 Task: In the Company 'caltech.edu', Log call with description : 'customer seeking assistance with integration.'; Select call outcome: 'Busy '; Select call Direction: Inbound; Add date: '23 September, 2023' and time 10:00:AM. Logged in from softage.1@softage.net
Action: Mouse moved to (115, 72)
Screenshot: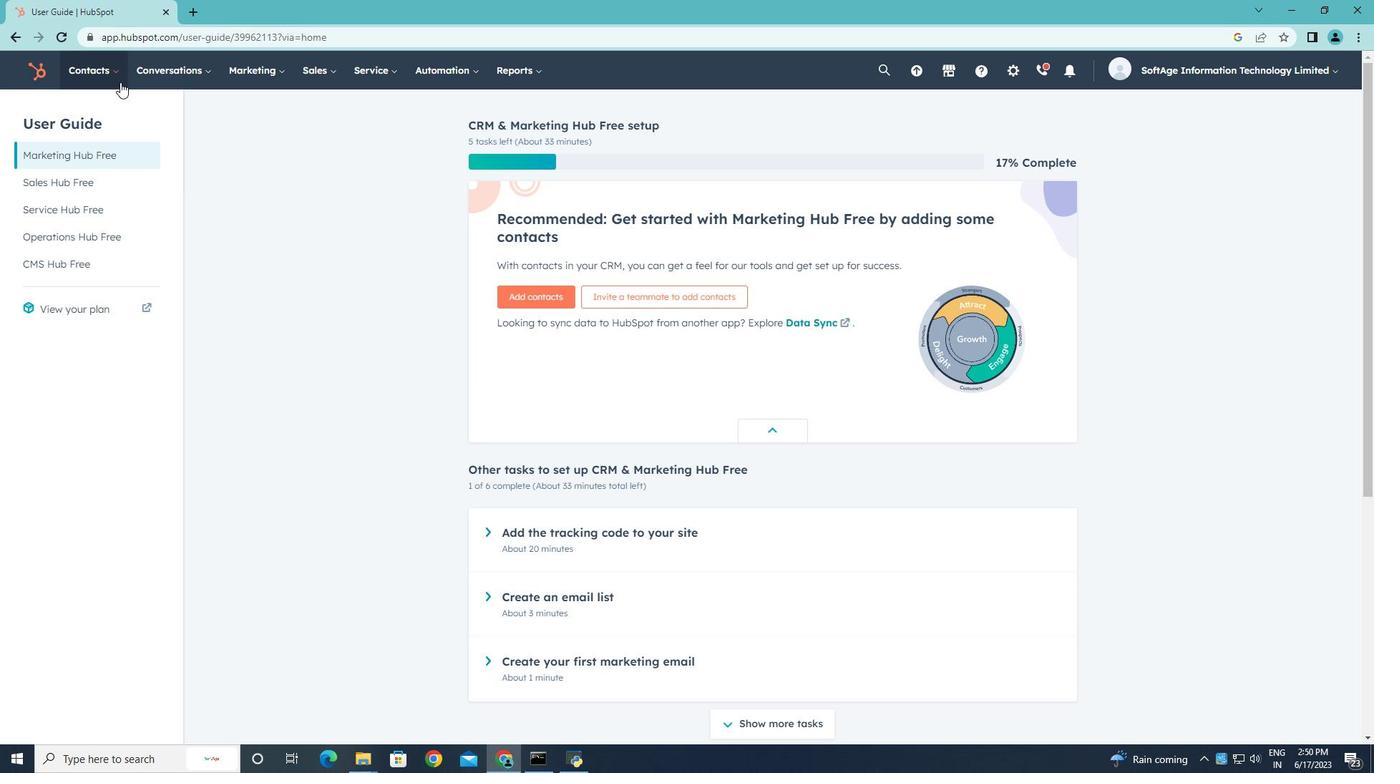 
Action: Mouse pressed left at (115, 72)
Screenshot: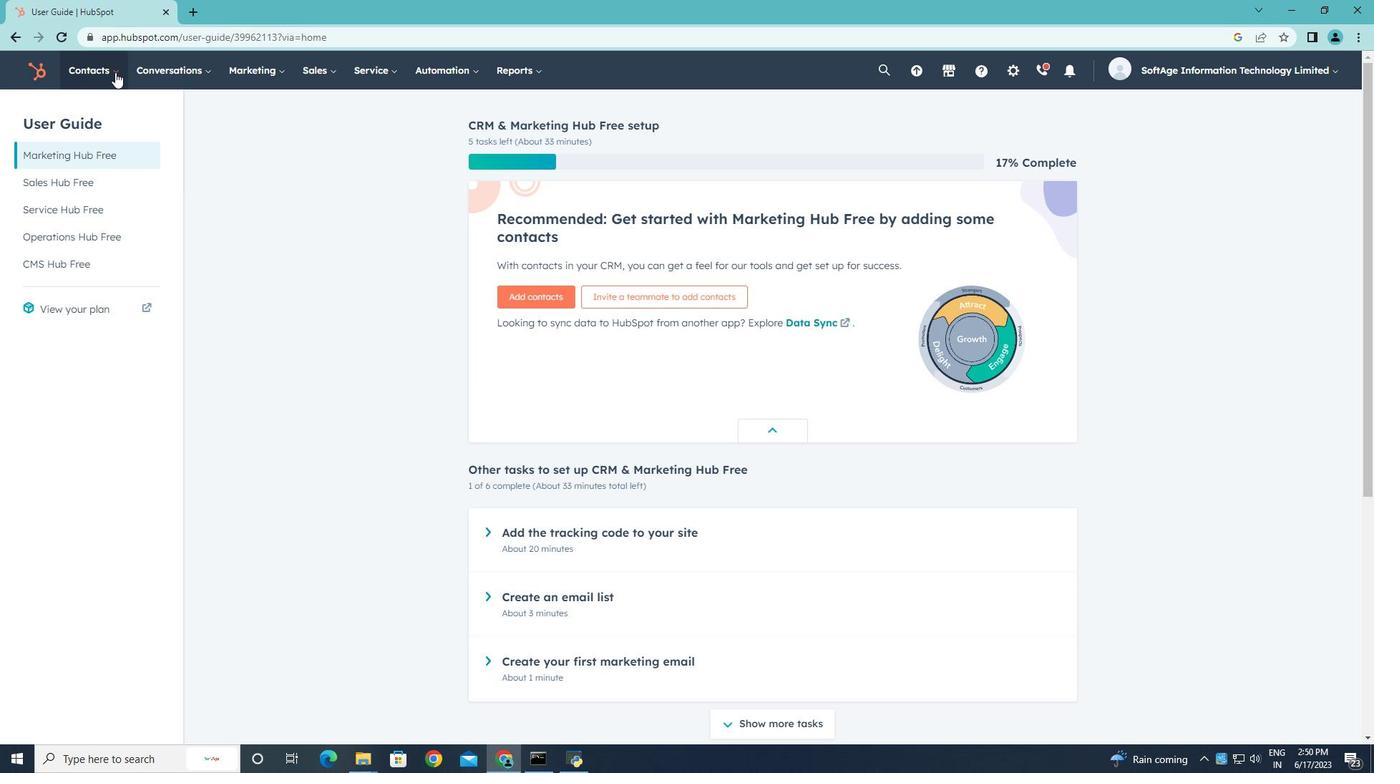 
Action: Mouse moved to (115, 138)
Screenshot: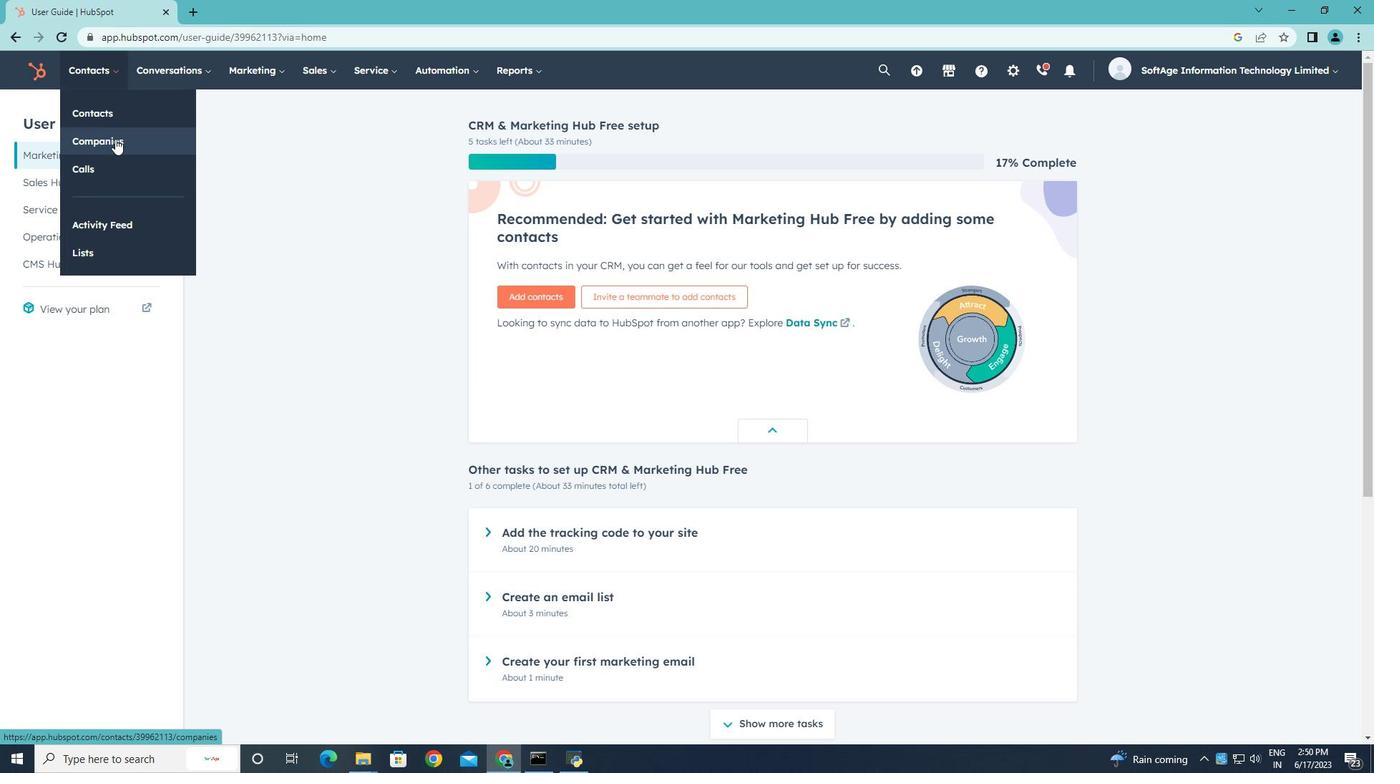 
Action: Mouse pressed left at (115, 138)
Screenshot: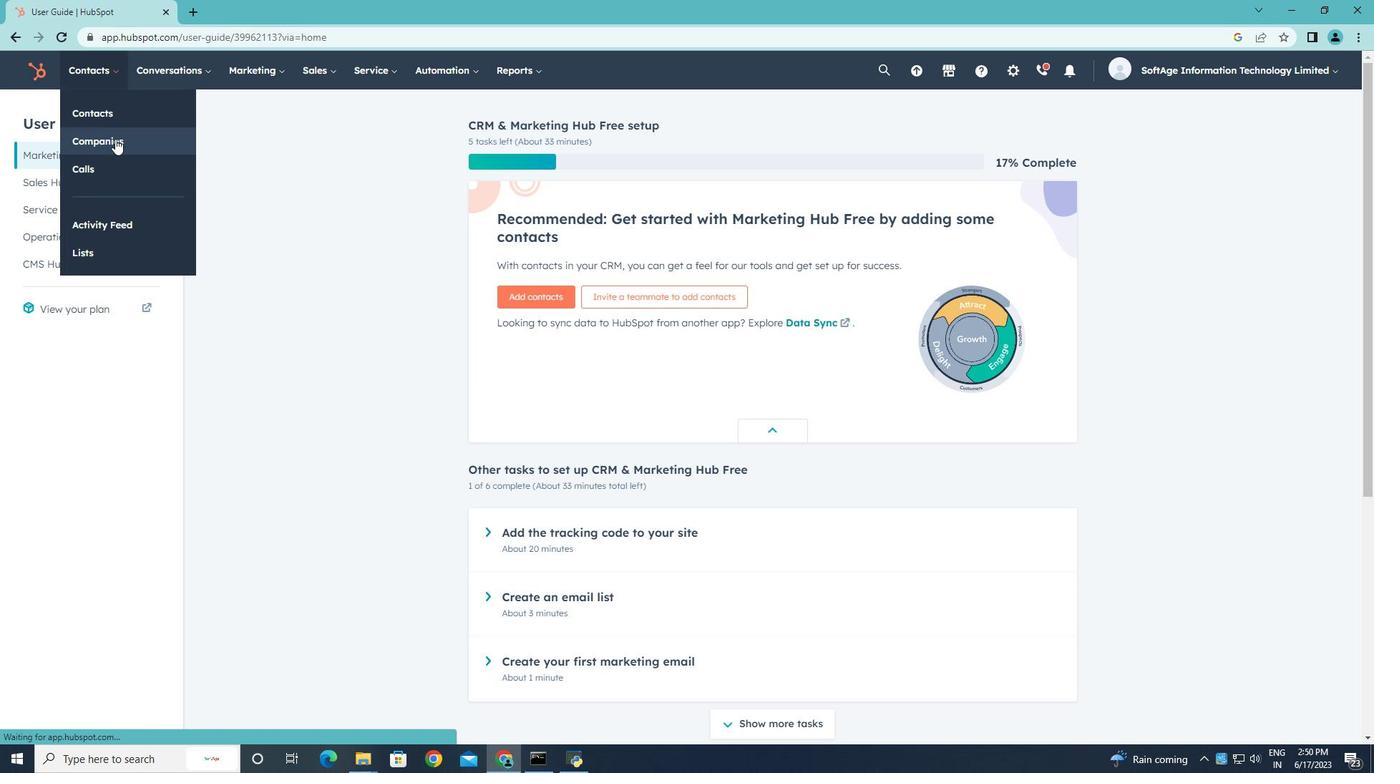 
Action: Mouse moved to (101, 231)
Screenshot: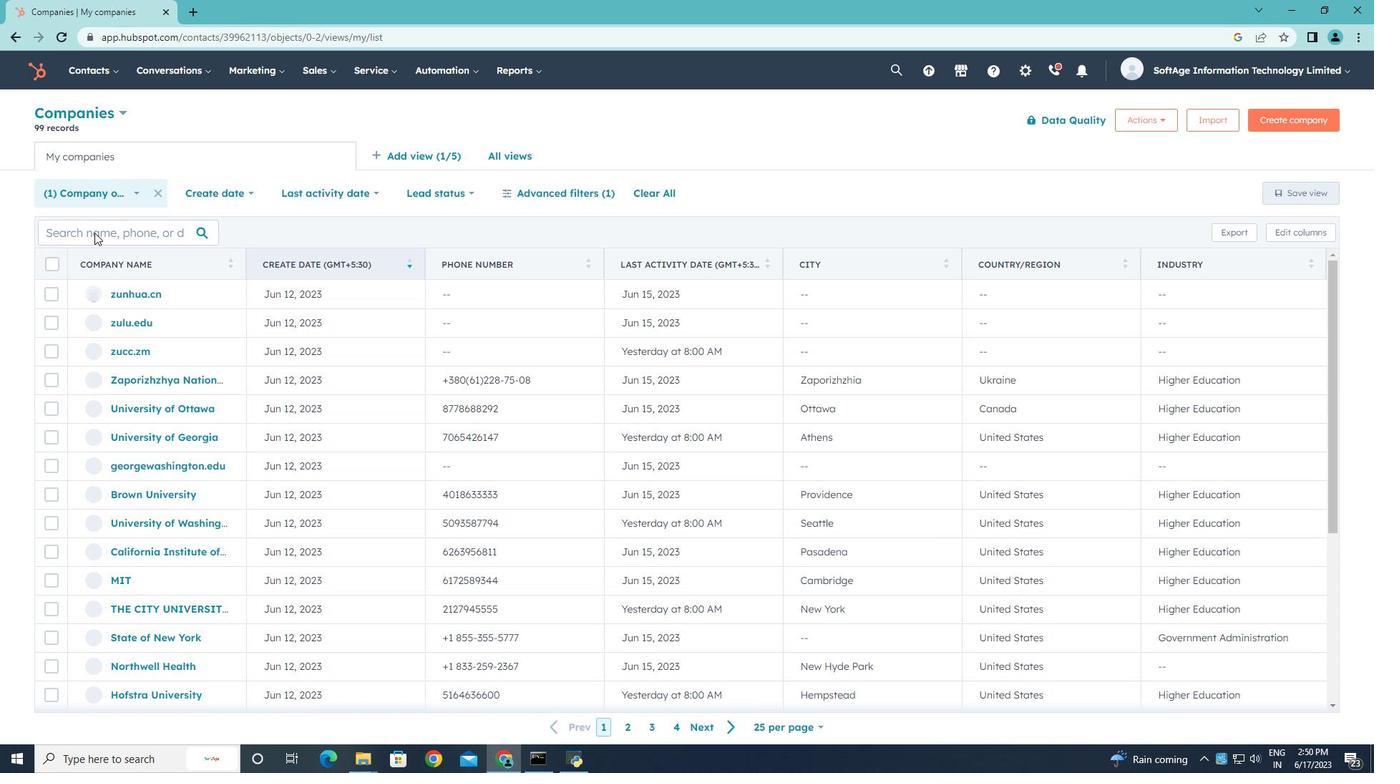 
Action: Mouse pressed left at (101, 231)
Screenshot: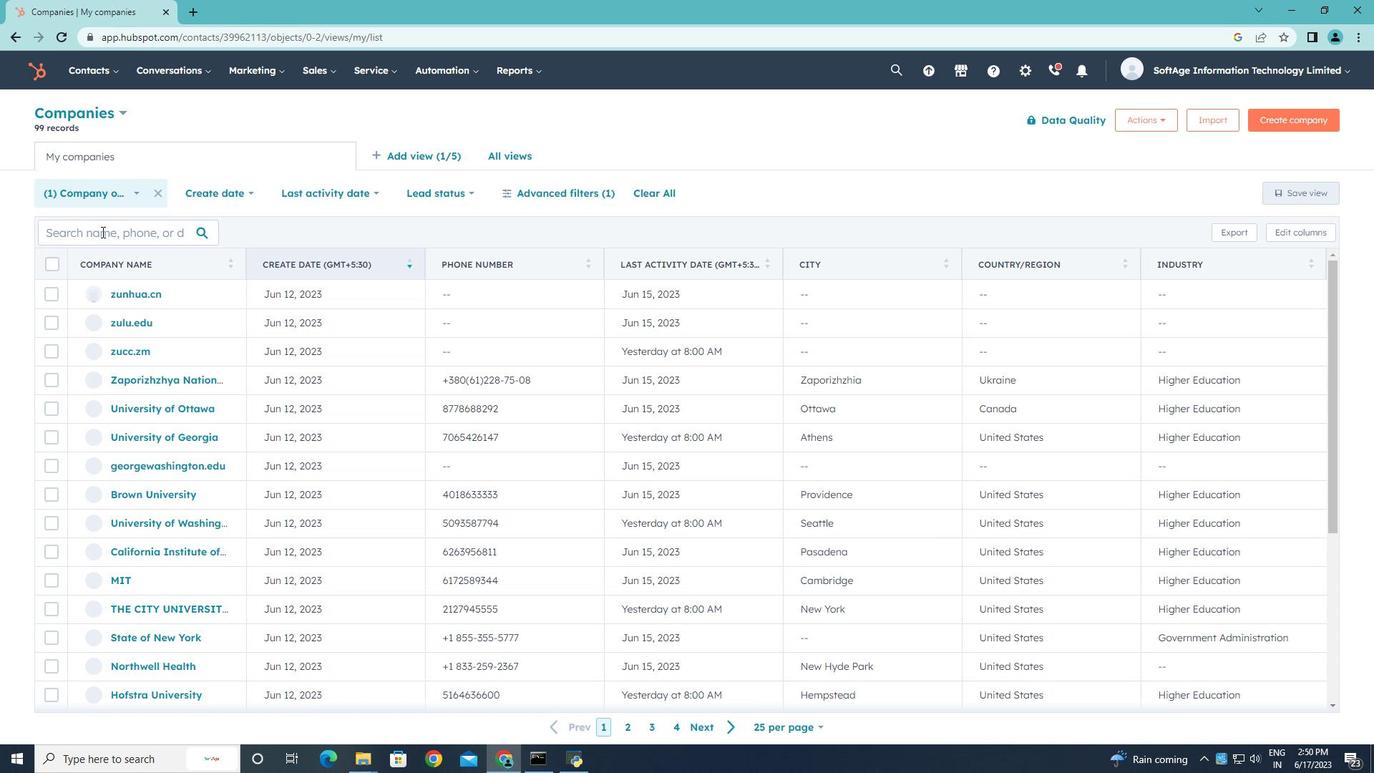 
Action: Key pressed caltech.edu
Screenshot: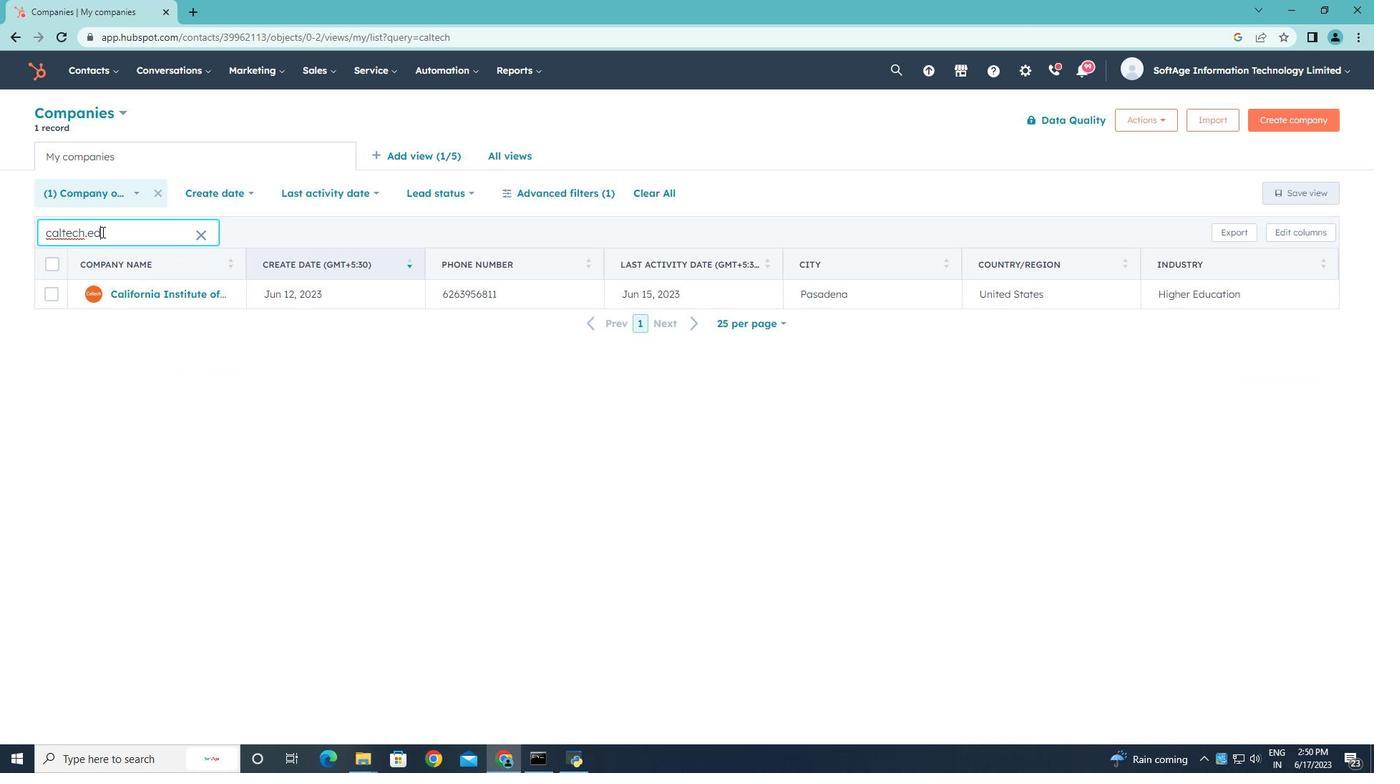 
Action: Mouse moved to (137, 296)
Screenshot: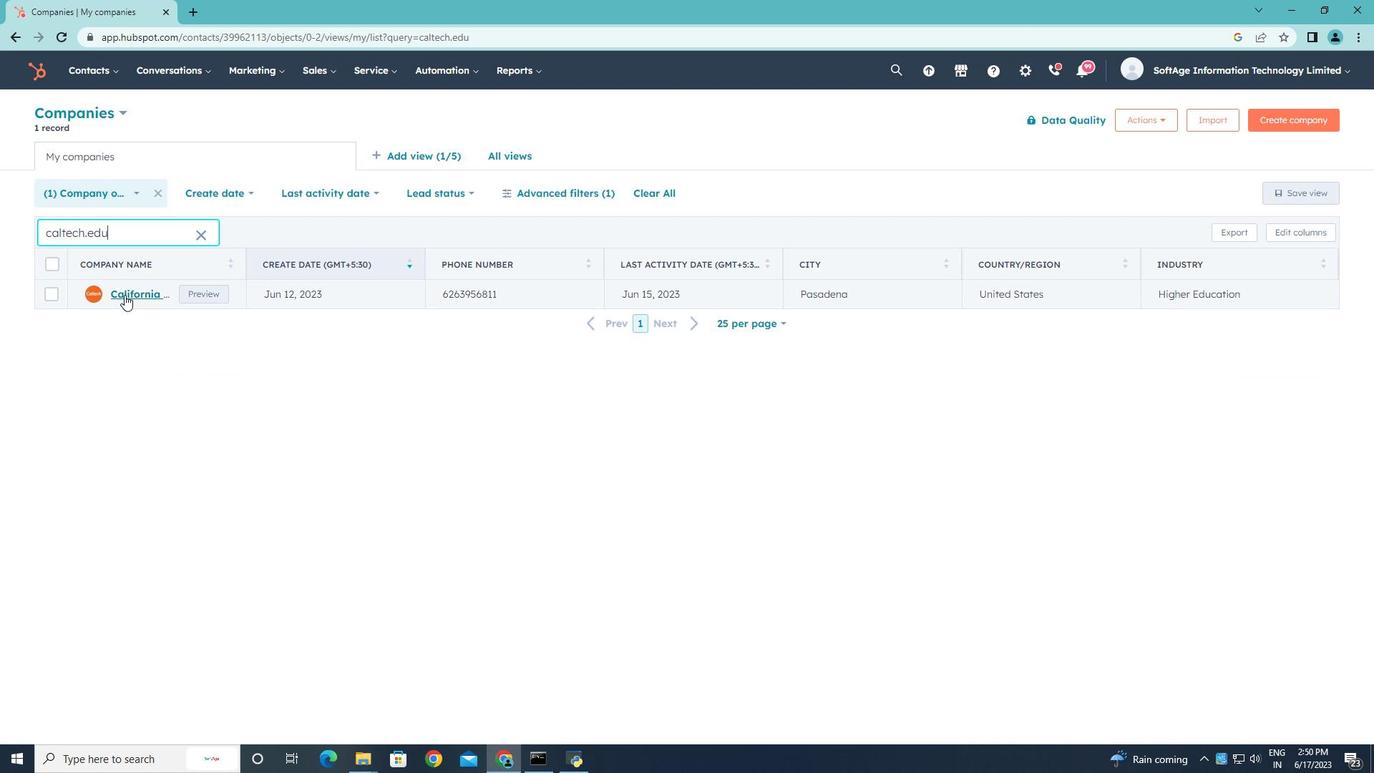 
Action: Mouse pressed left at (137, 296)
Screenshot: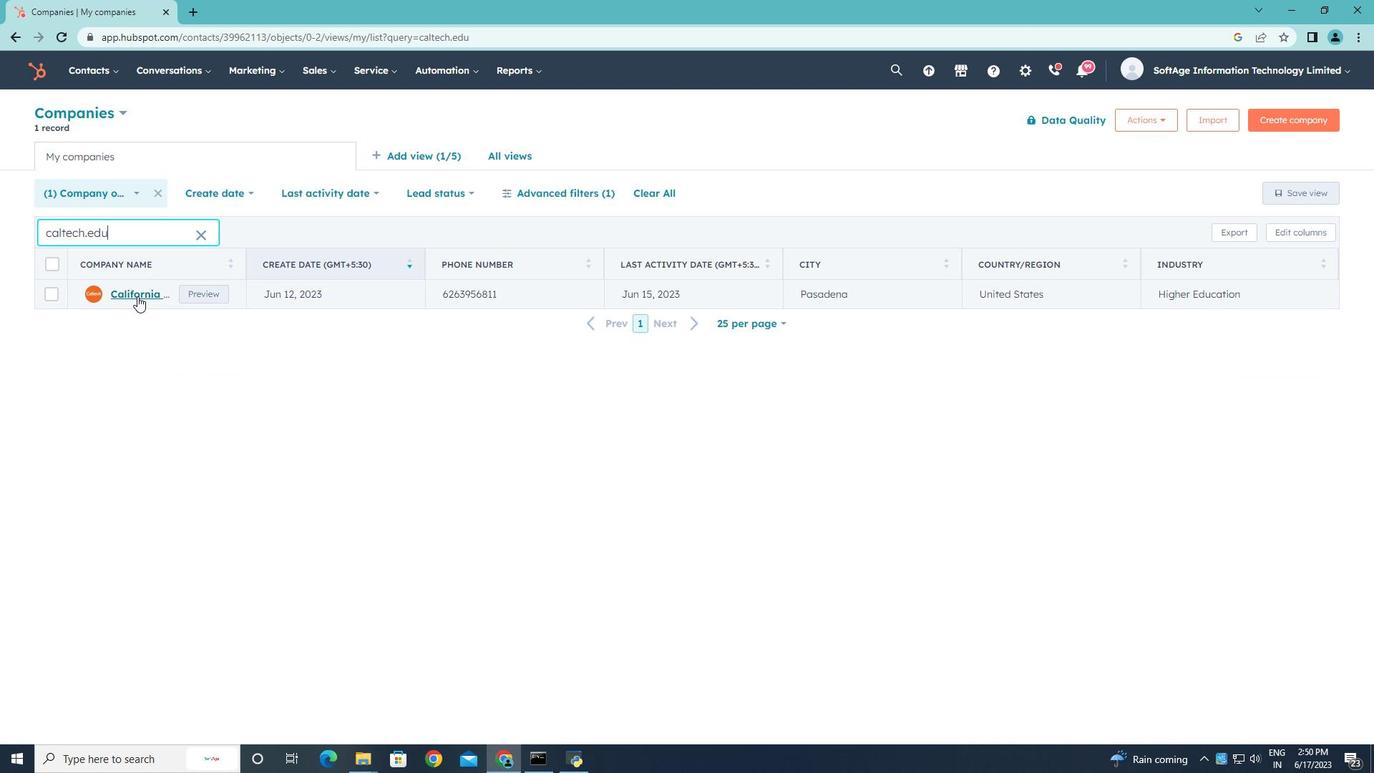 
Action: Mouse moved to (293, 240)
Screenshot: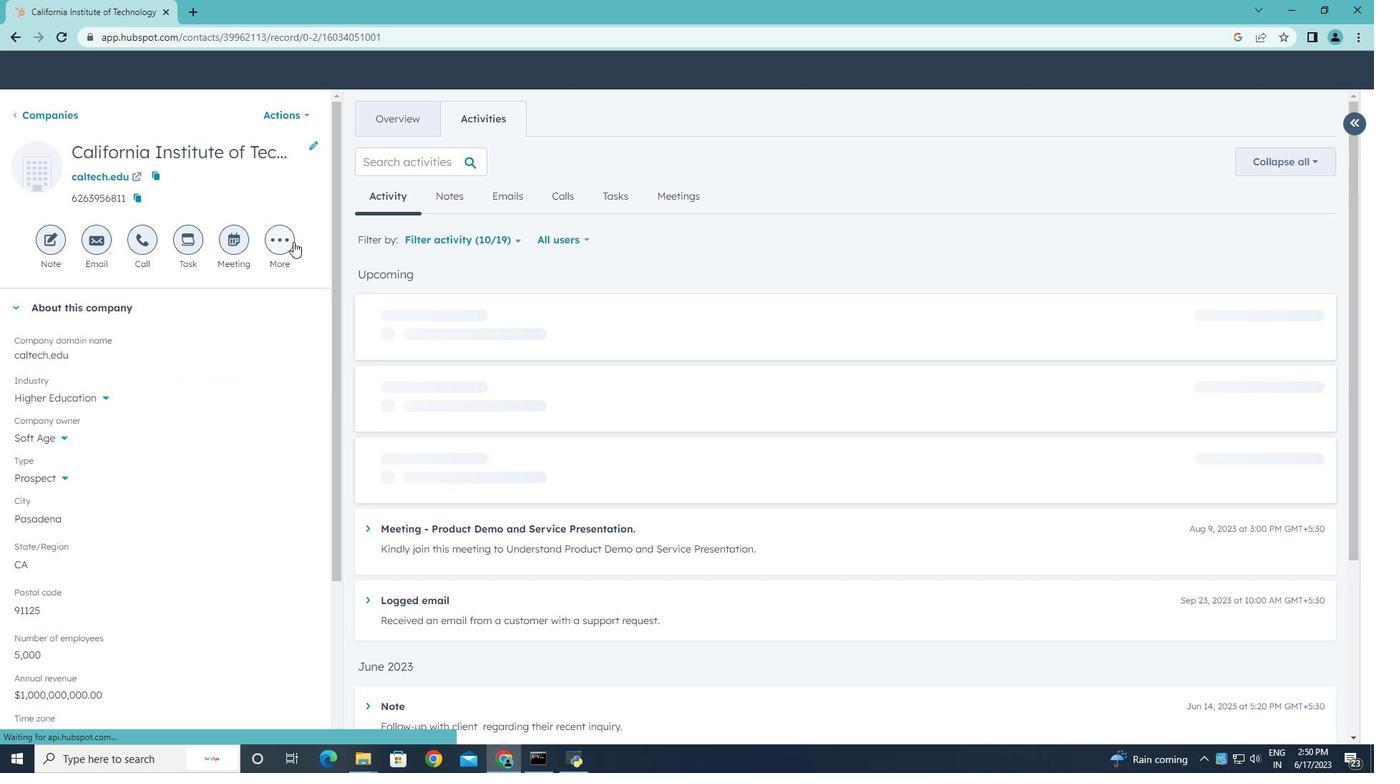 
Action: Mouse pressed left at (293, 240)
Screenshot: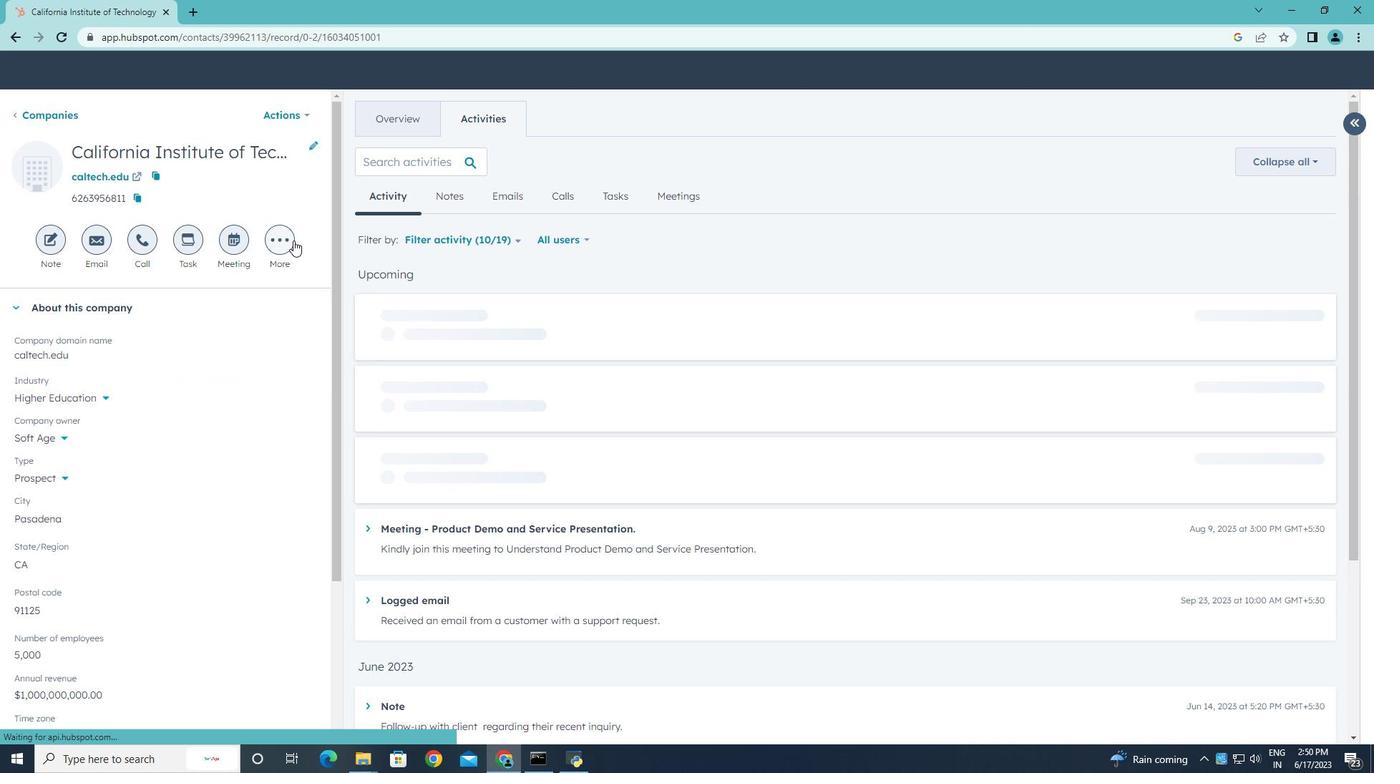 
Action: Mouse moved to (274, 357)
Screenshot: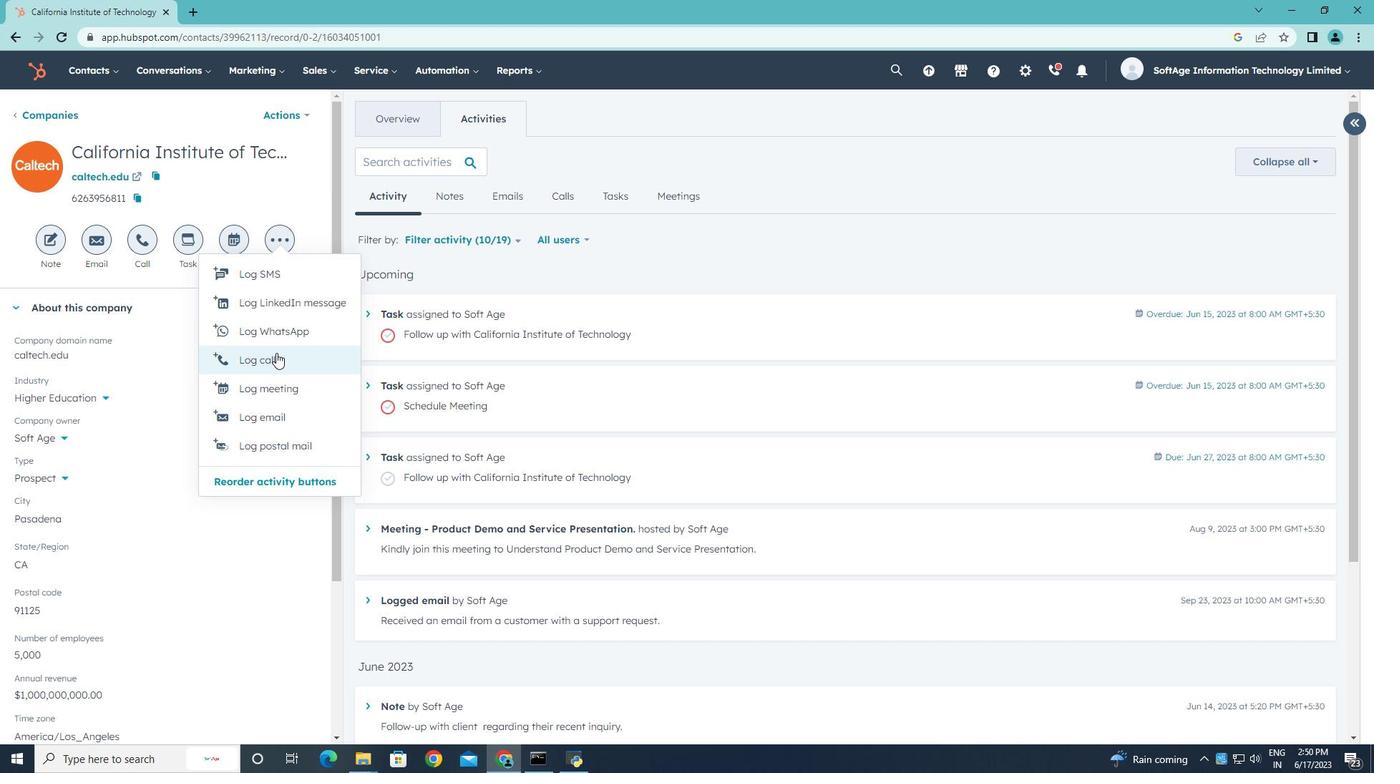 
Action: Mouse pressed left at (274, 357)
Screenshot: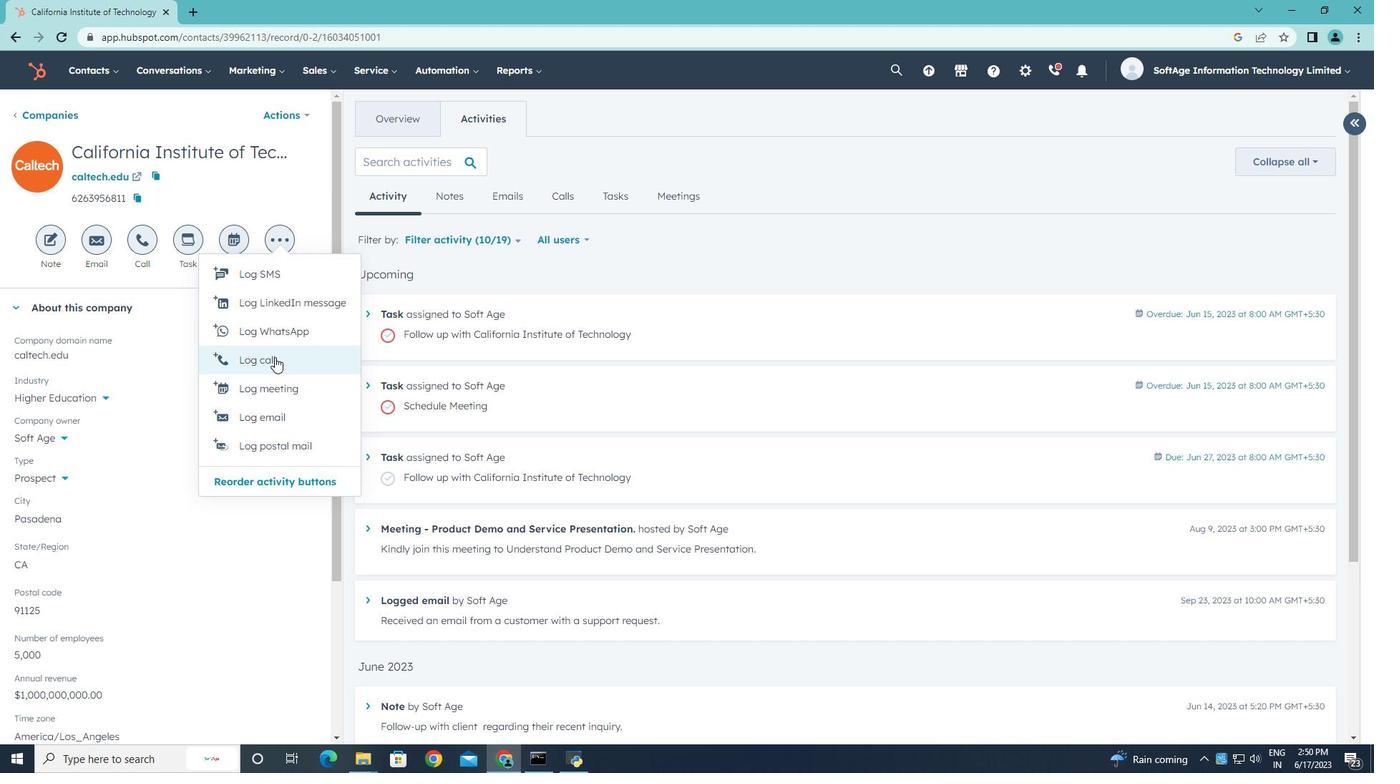 
Action: Key pressed <Key.shift>Customer<Key.space>seeking<Key.space>assistance<Key.space>with<Key.space>integration.
Screenshot: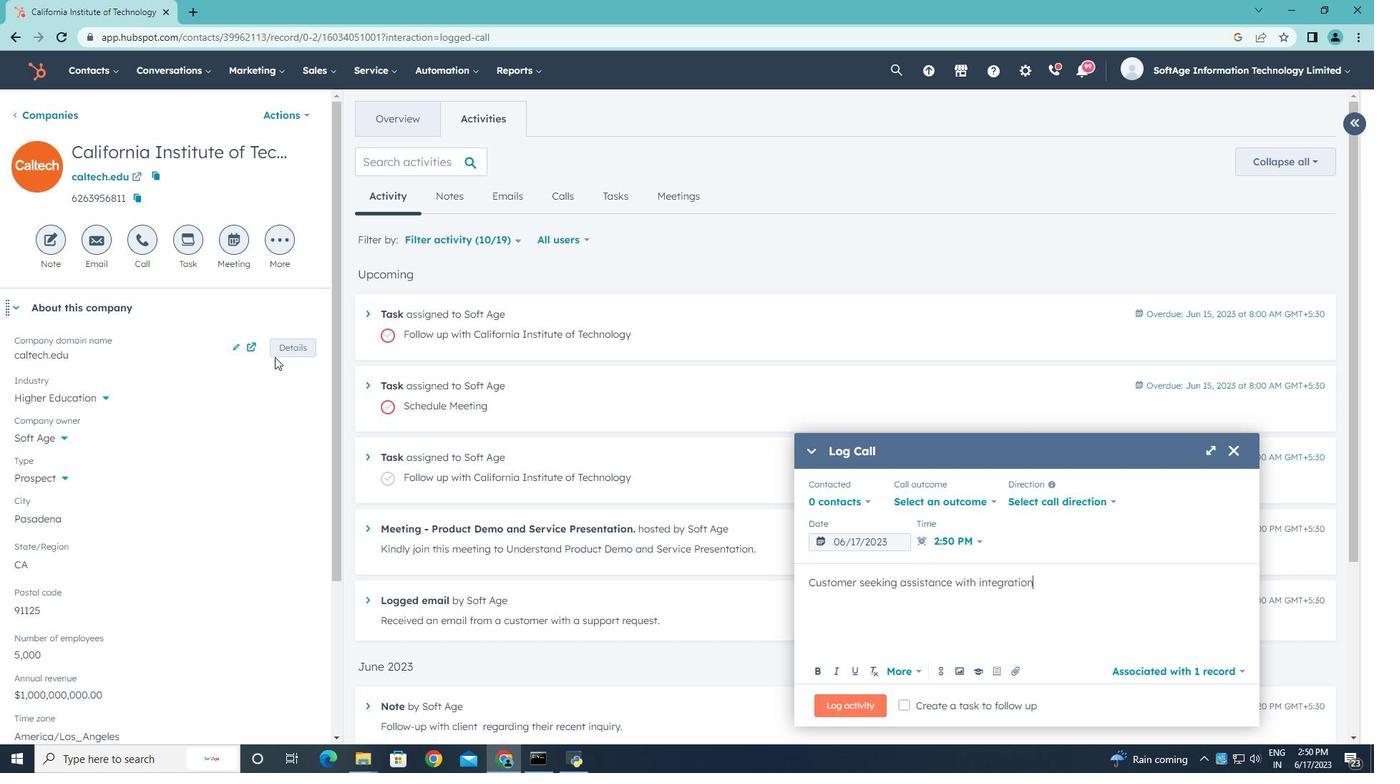 
Action: Mouse moved to (992, 503)
Screenshot: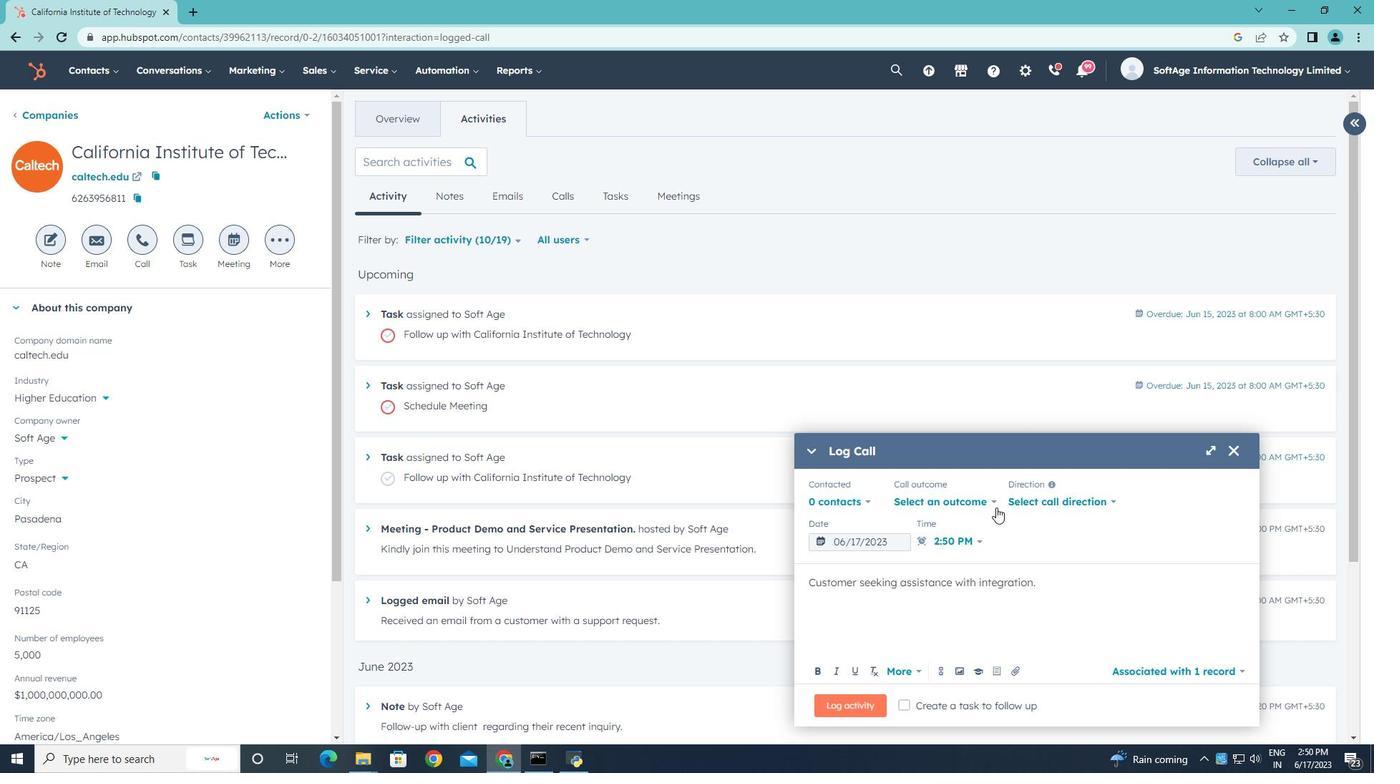 
Action: Mouse pressed left at (992, 503)
Screenshot: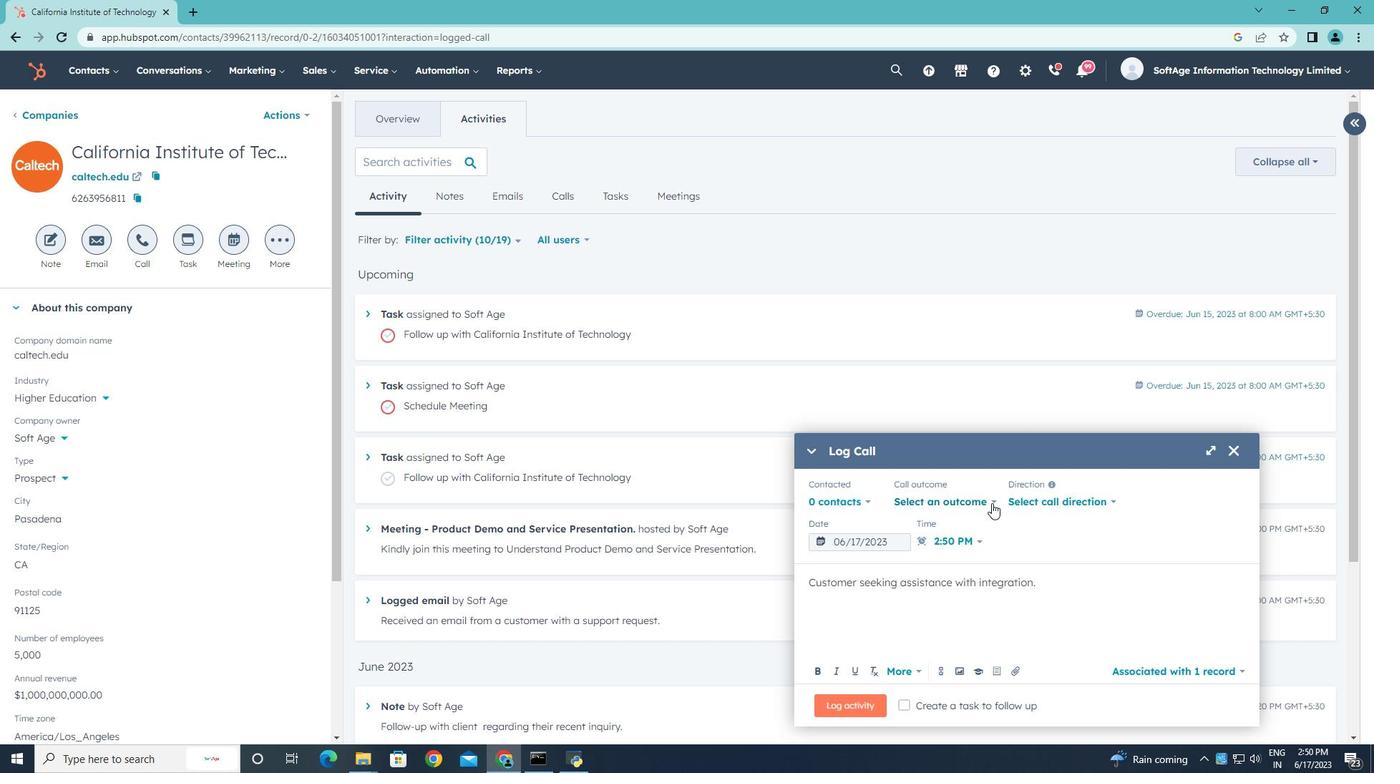 
Action: Mouse moved to (952, 540)
Screenshot: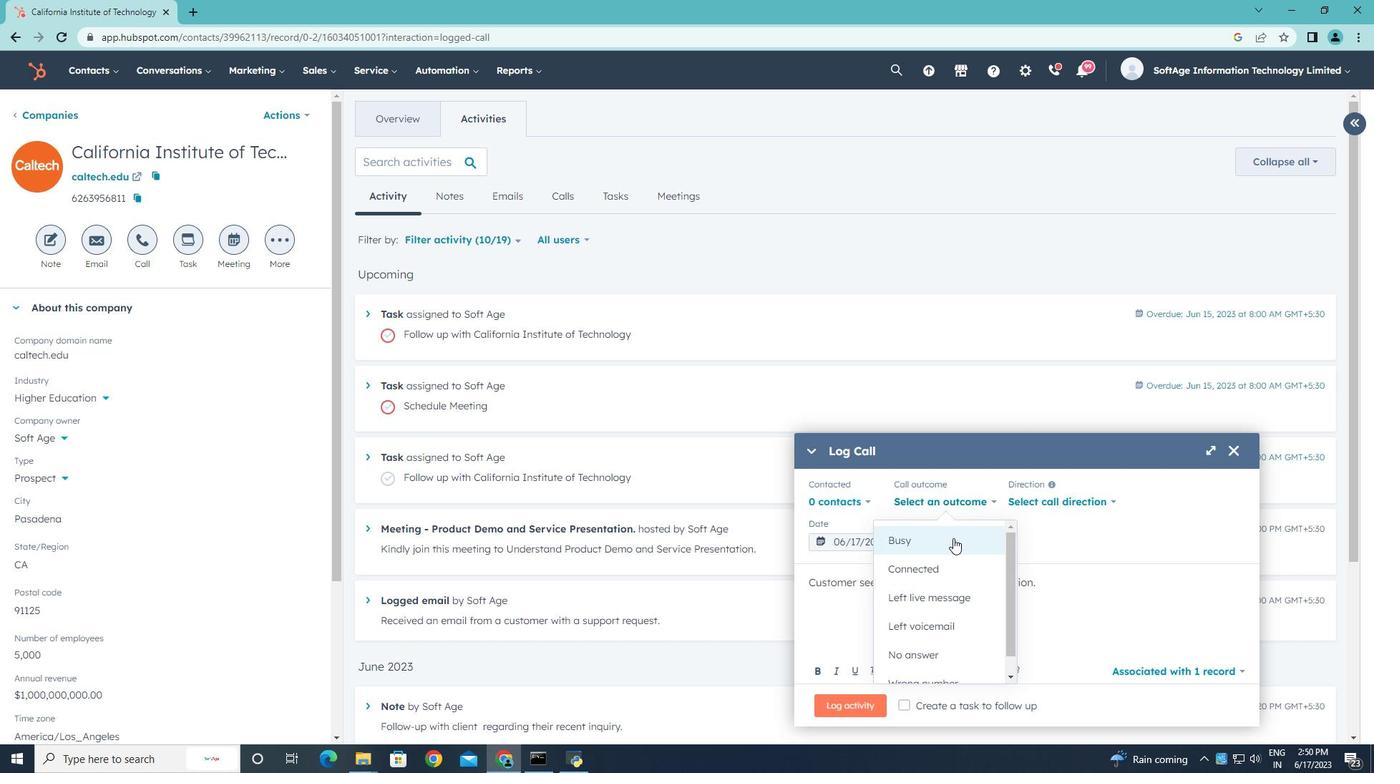 
Action: Mouse pressed left at (952, 540)
Screenshot: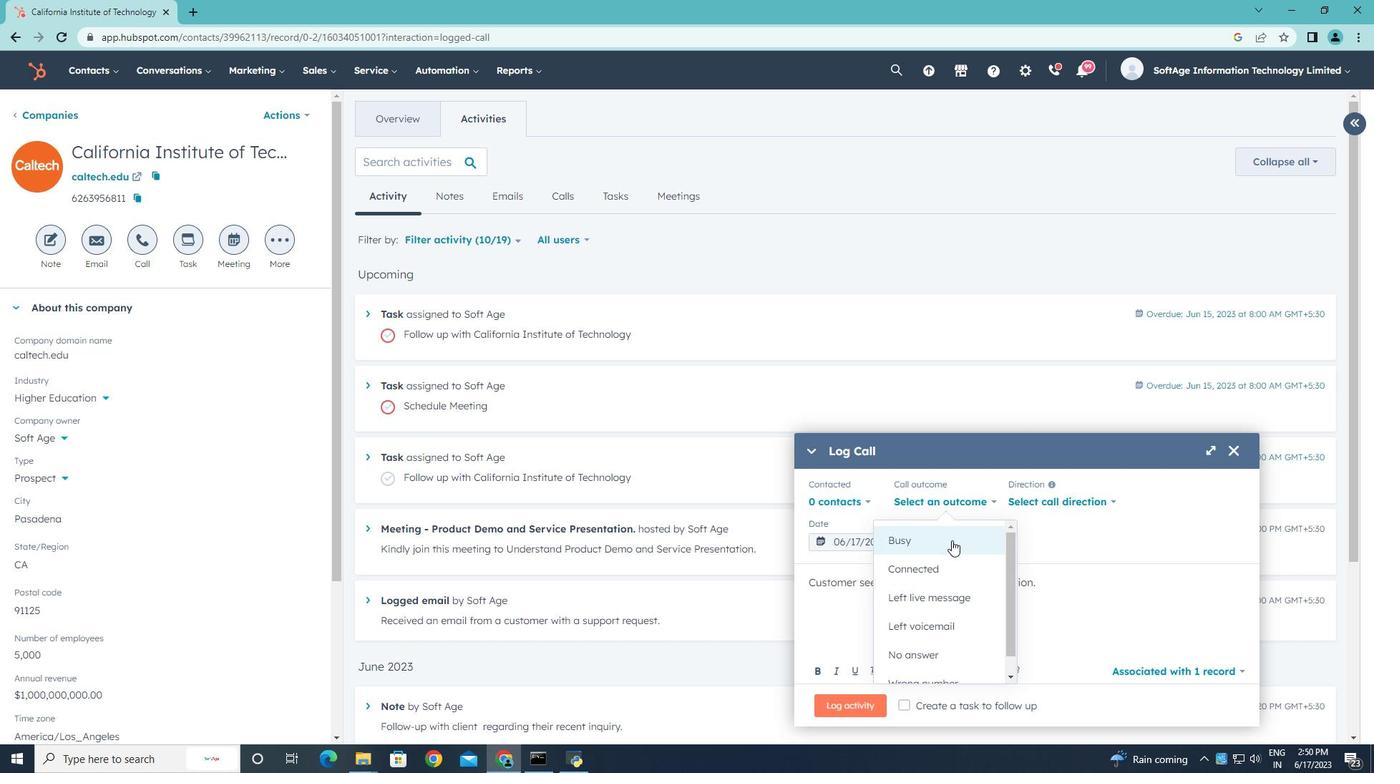 
Action: Mouse moved to (1040, 502)
Screenshot: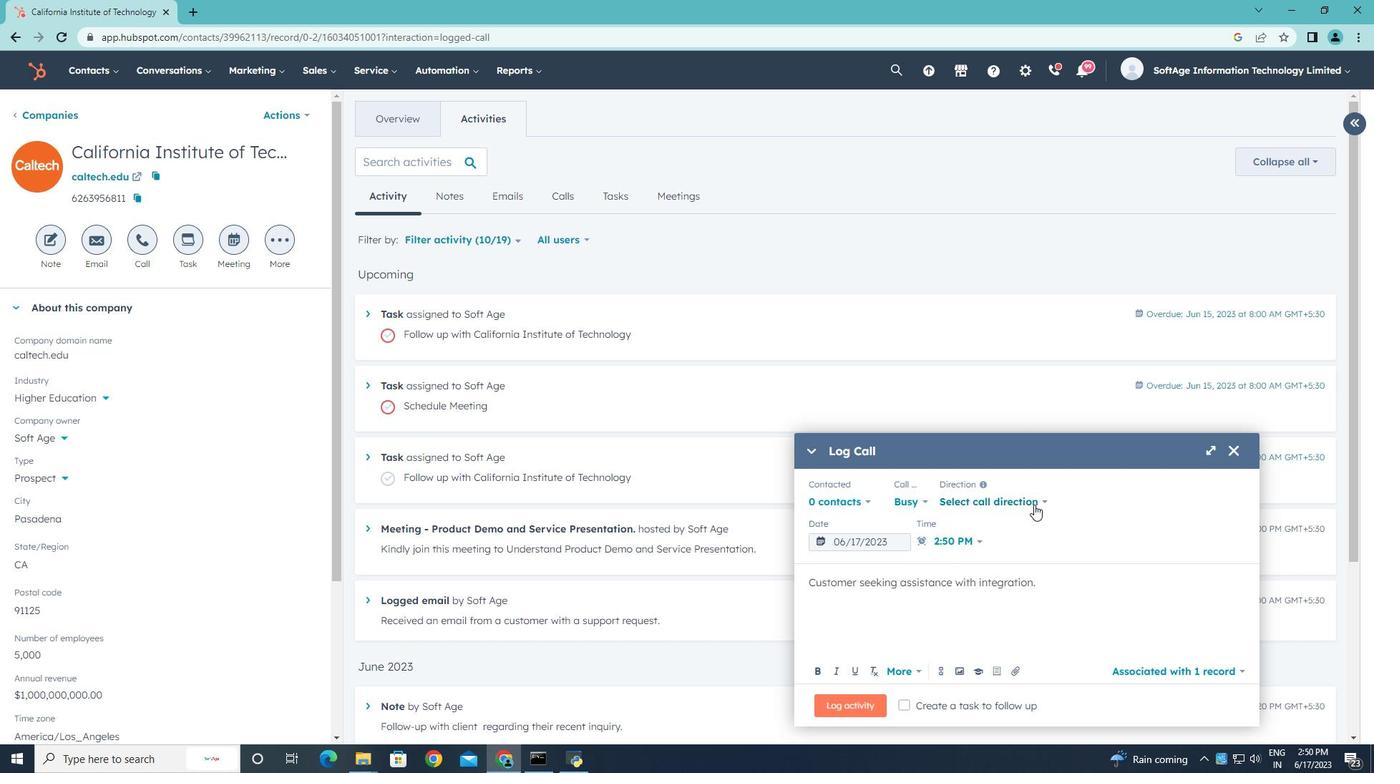 
Action: Mouse pressed left at (1040, 502)
Screenshot: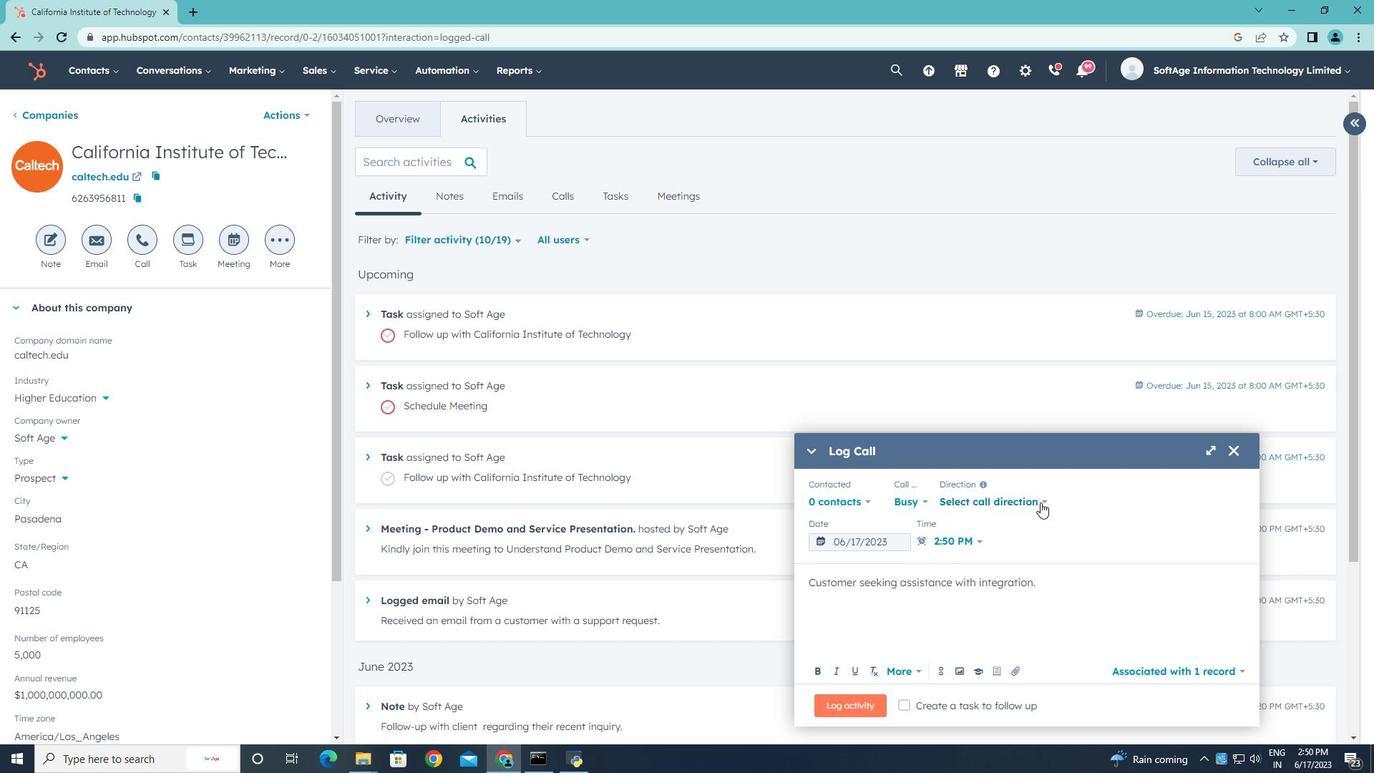 
Action: Mouse moved to (1004, 532)
Screenshot: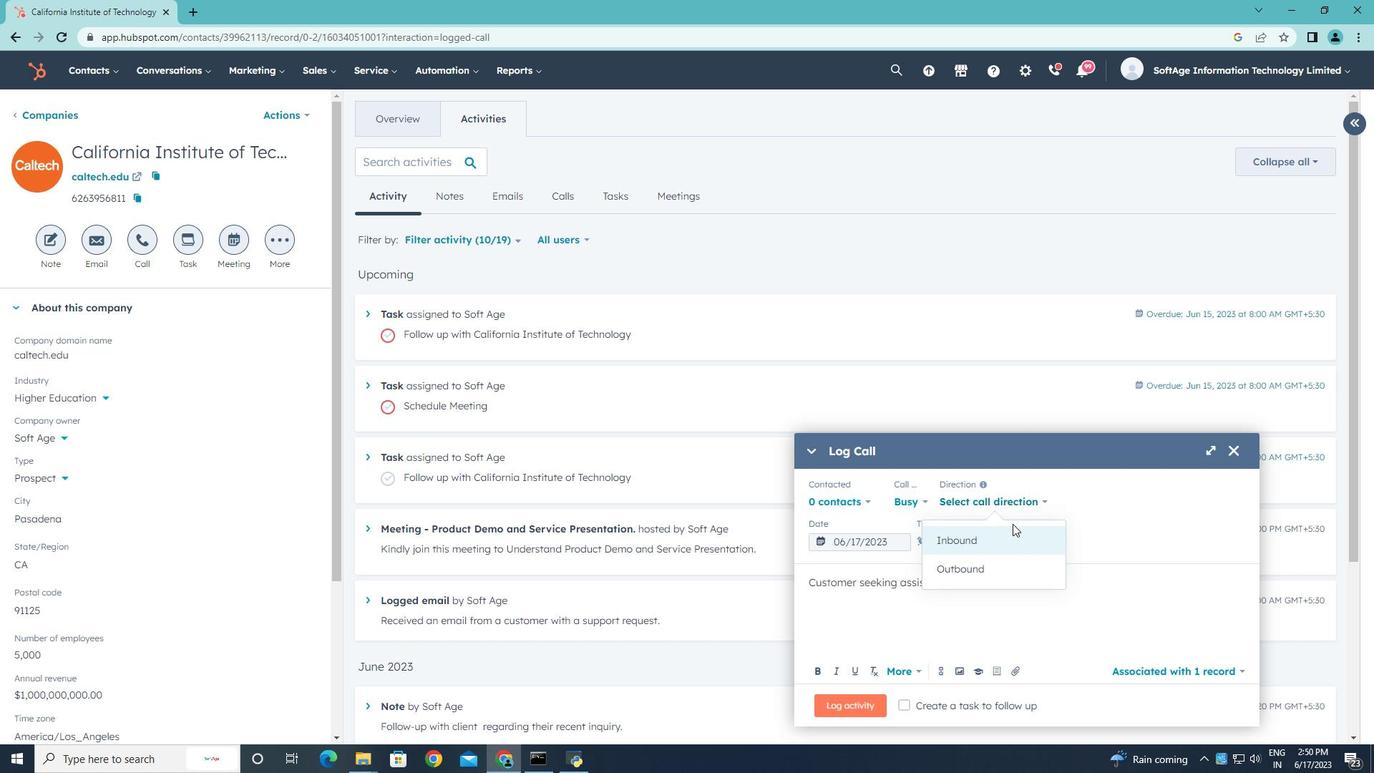 
Action: Mouse pressed left at (1004, 532)
Screenshot: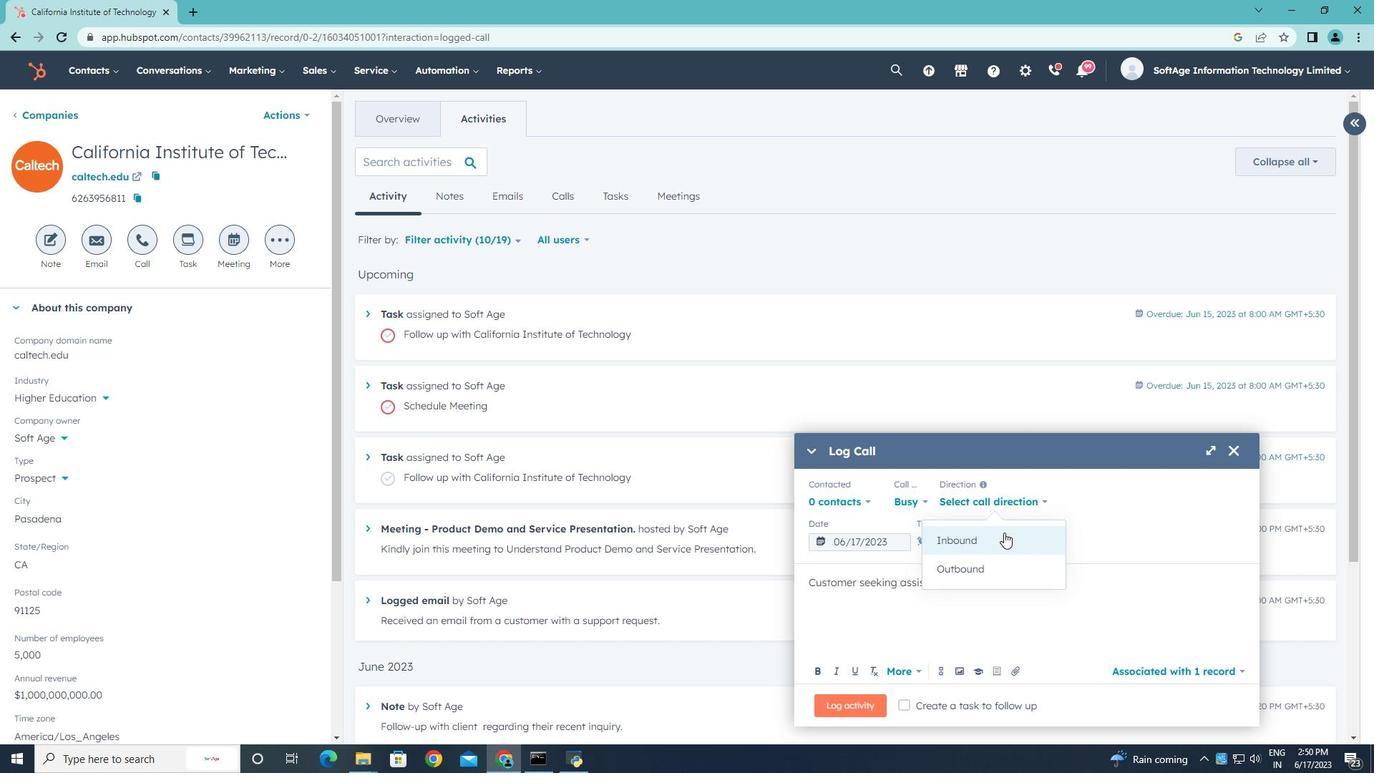 
Action: Mouse moved to (1101, 502)
Screenshot: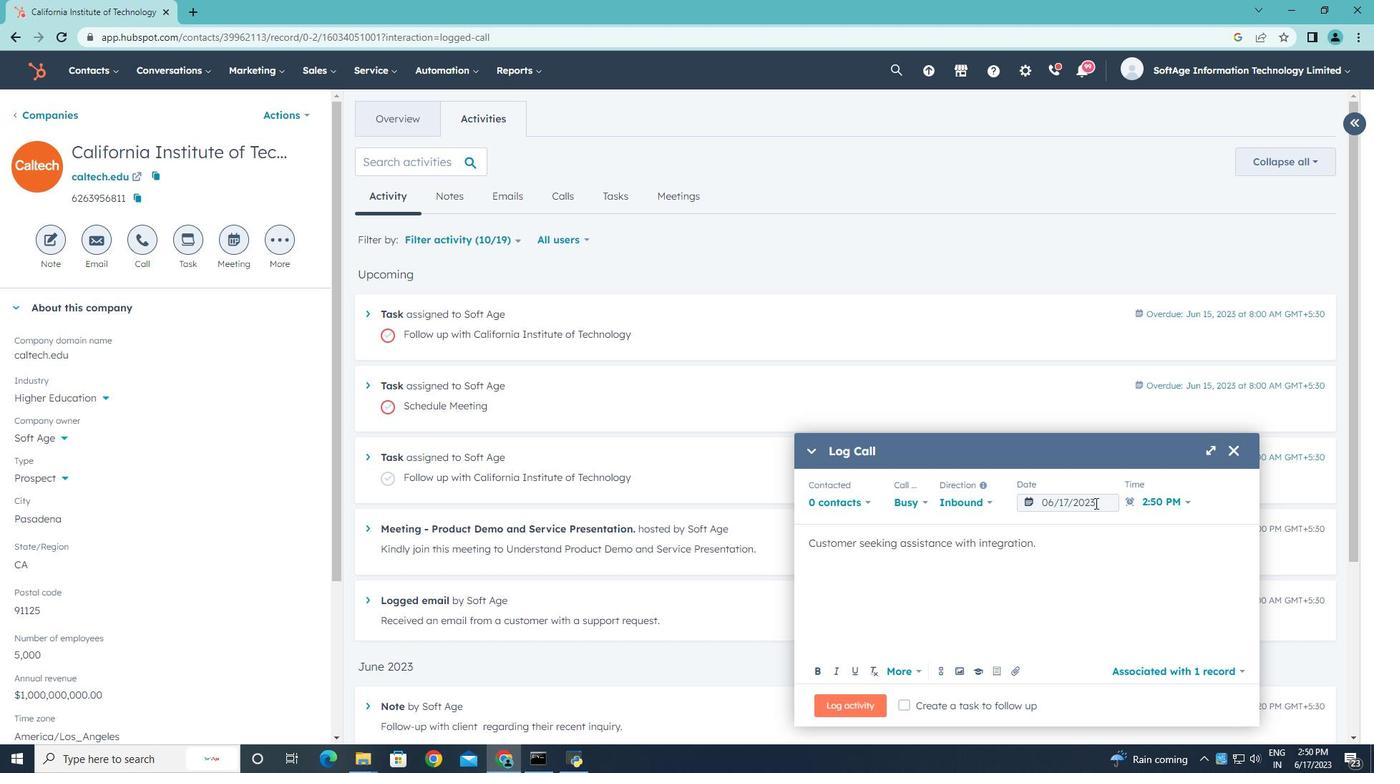 
Action: Mouse pressed left at (1101, 502)
Screenshot: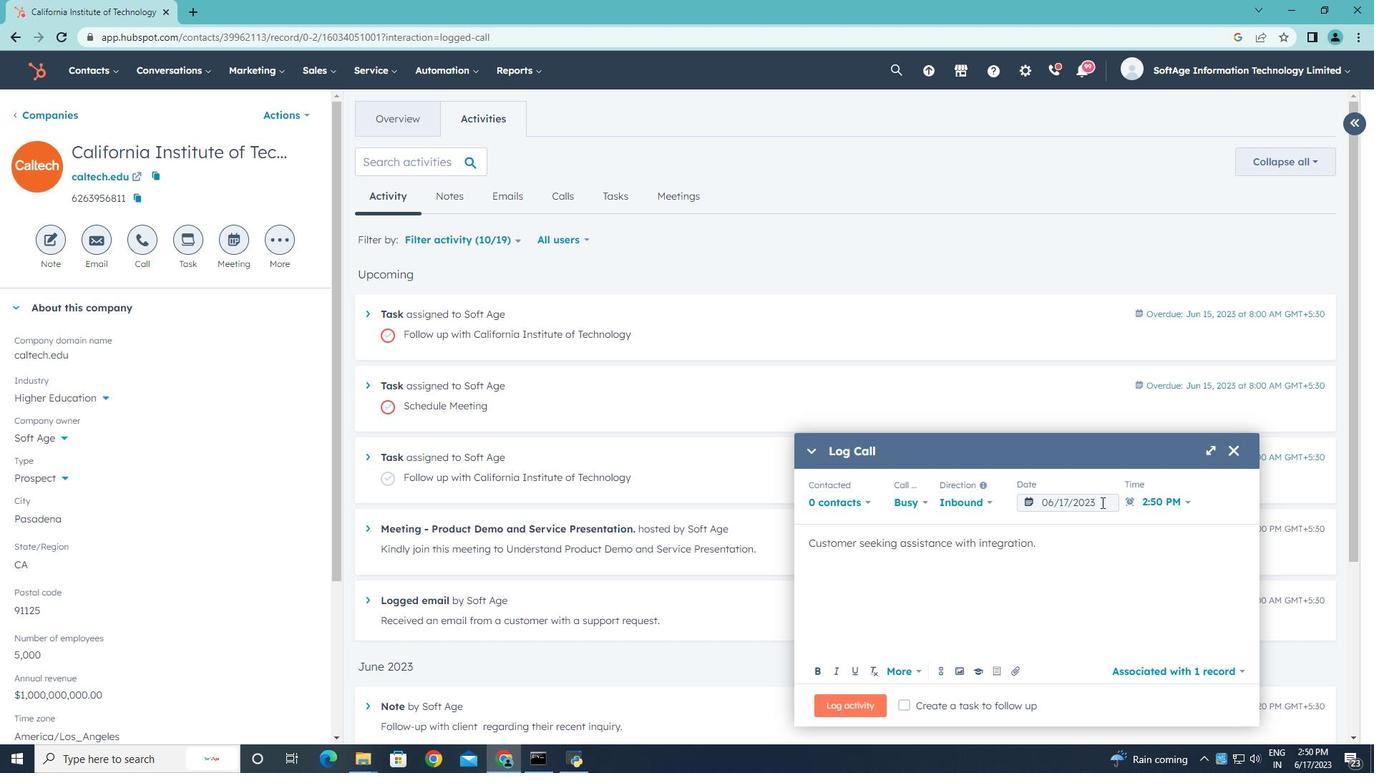 
Action: Mouse moved to (1209, 269)
Screenshot: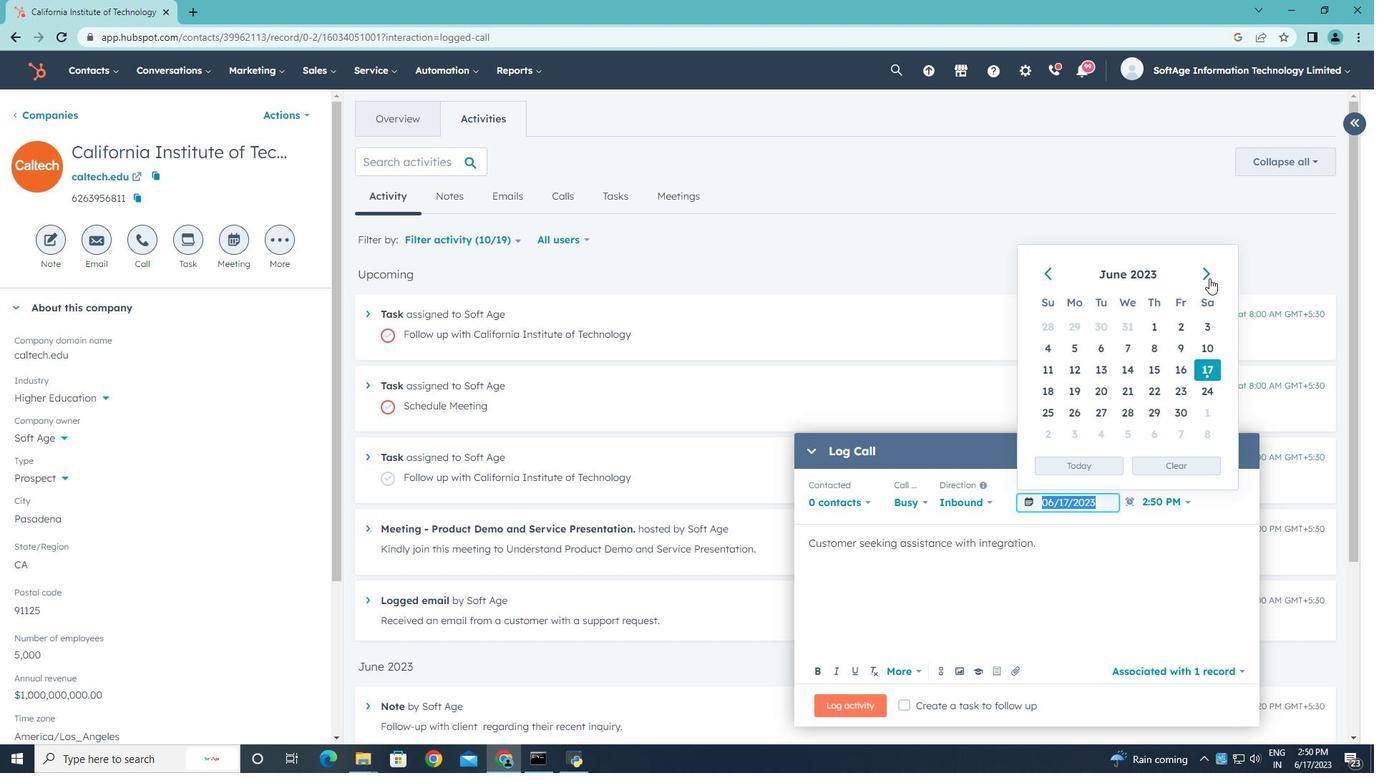 
Action: Mouse pressed left at (1209, 269)
Screenshot: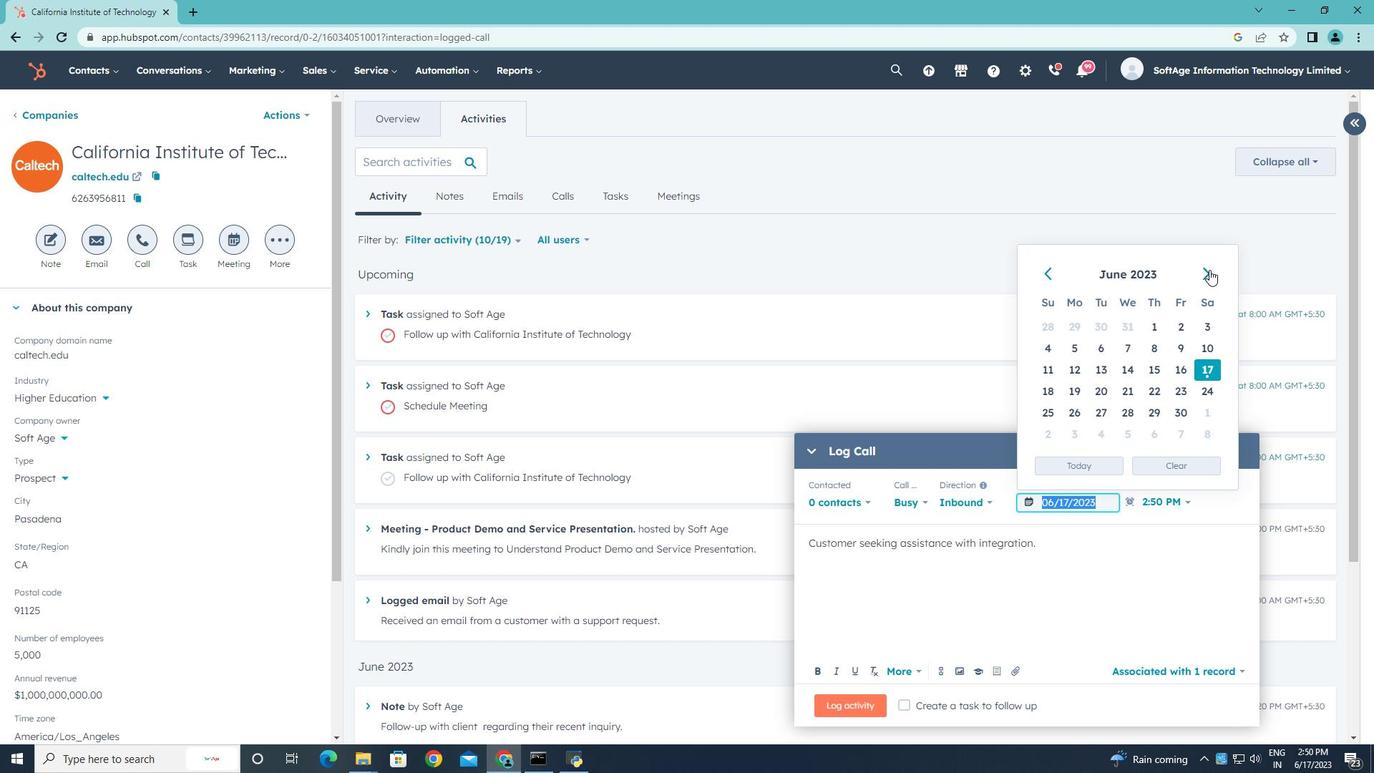 
Action: Mouse pressed left at (1209, 269)
Screenshot: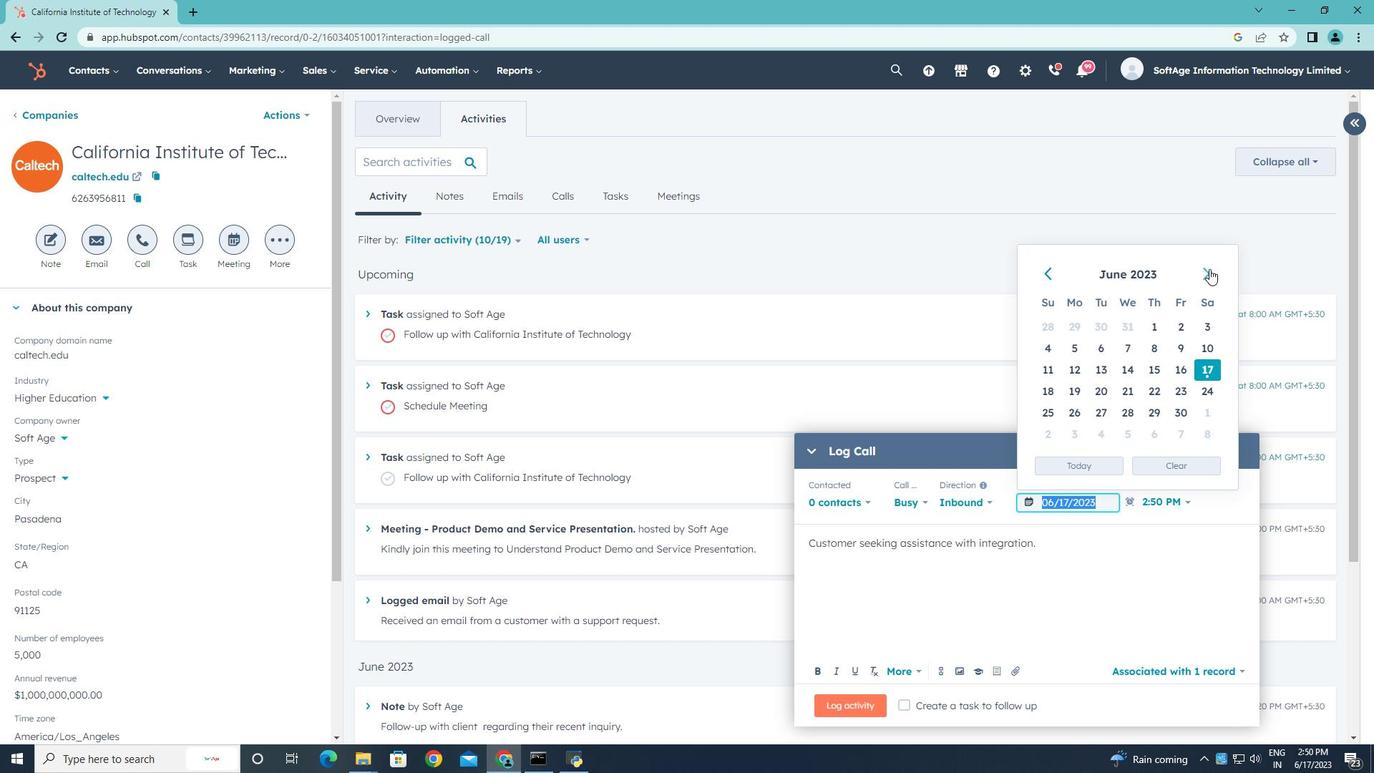 
Action: Mouse moved to (1210, 269)
Screenshot: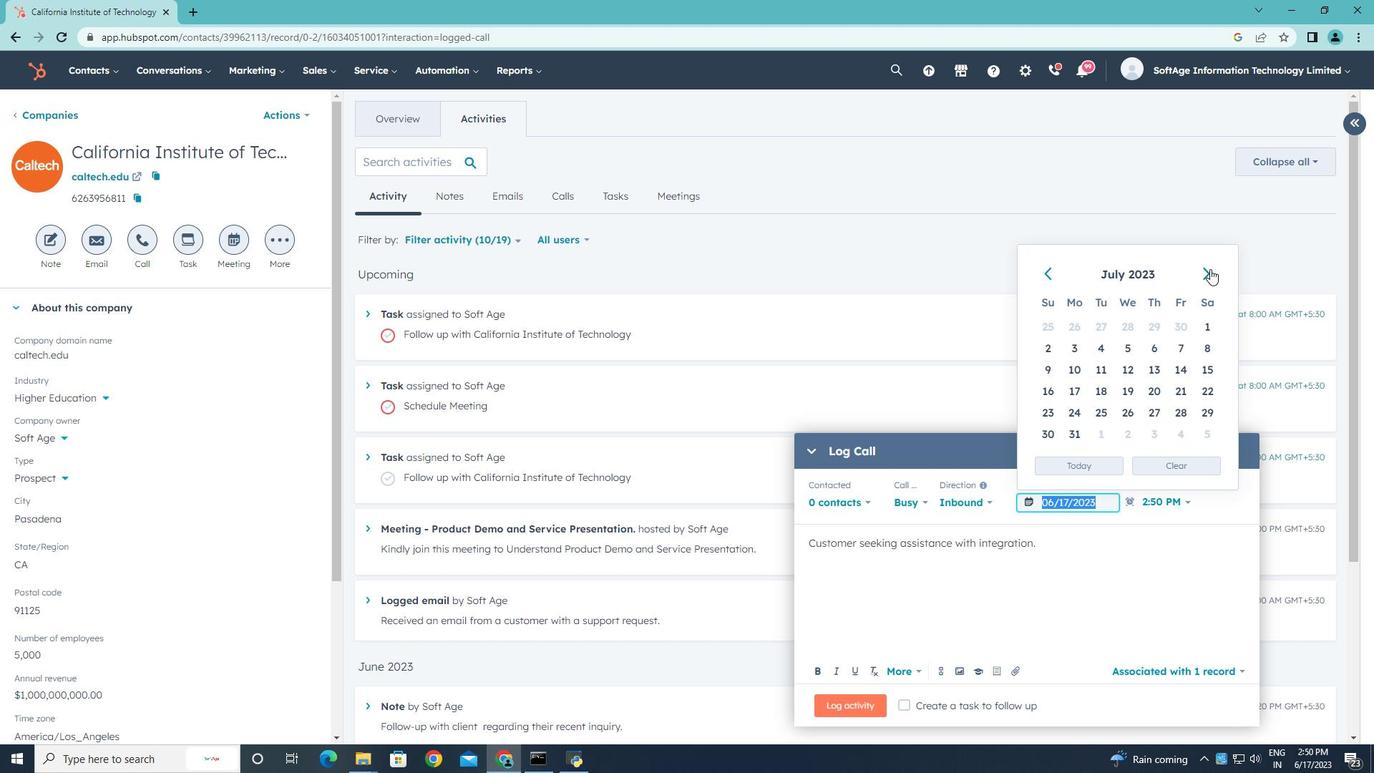 
Action: Mouse pressed left at (1210, 269)
Screenshot: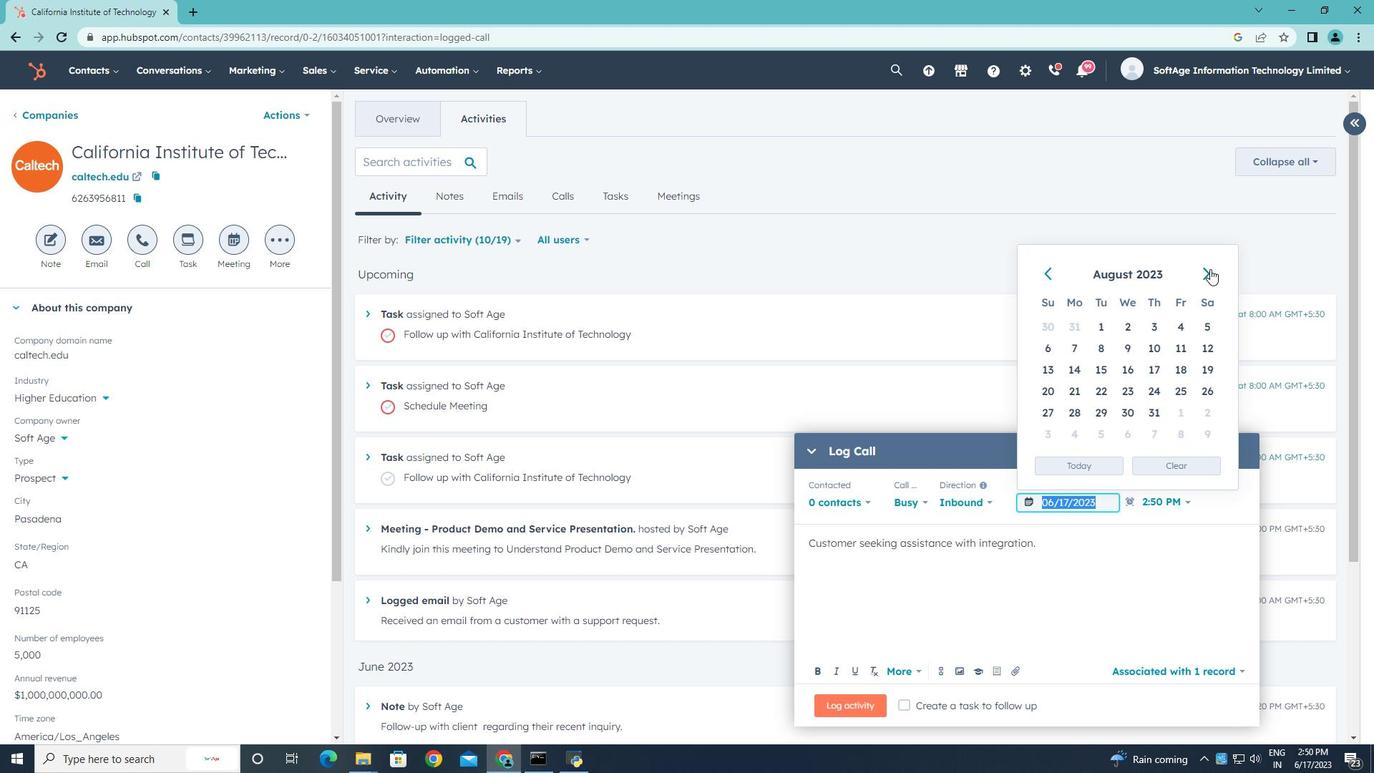 
Action: Mouse moved to (1209, 393)
Screenshot: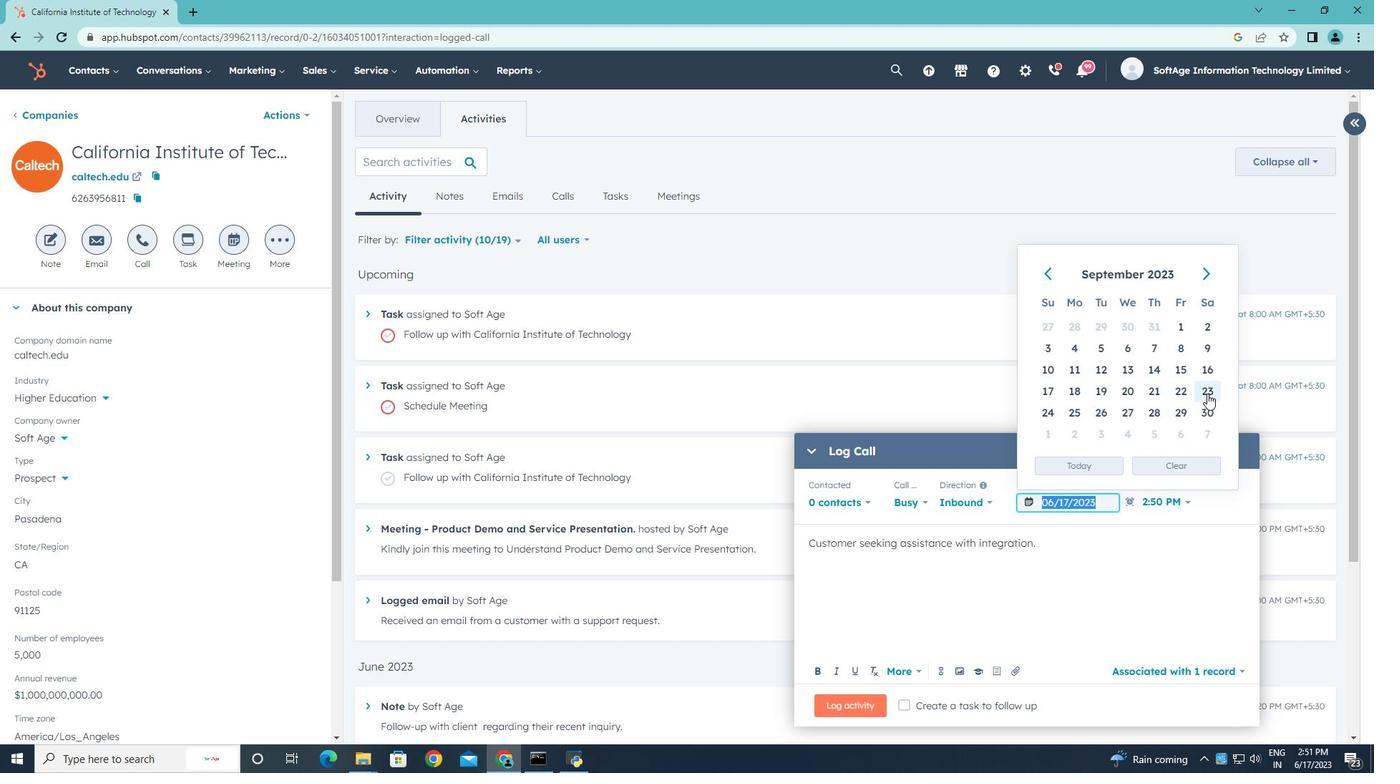 
Action: Mouse pressed left at (1209, 393)
Screenshot: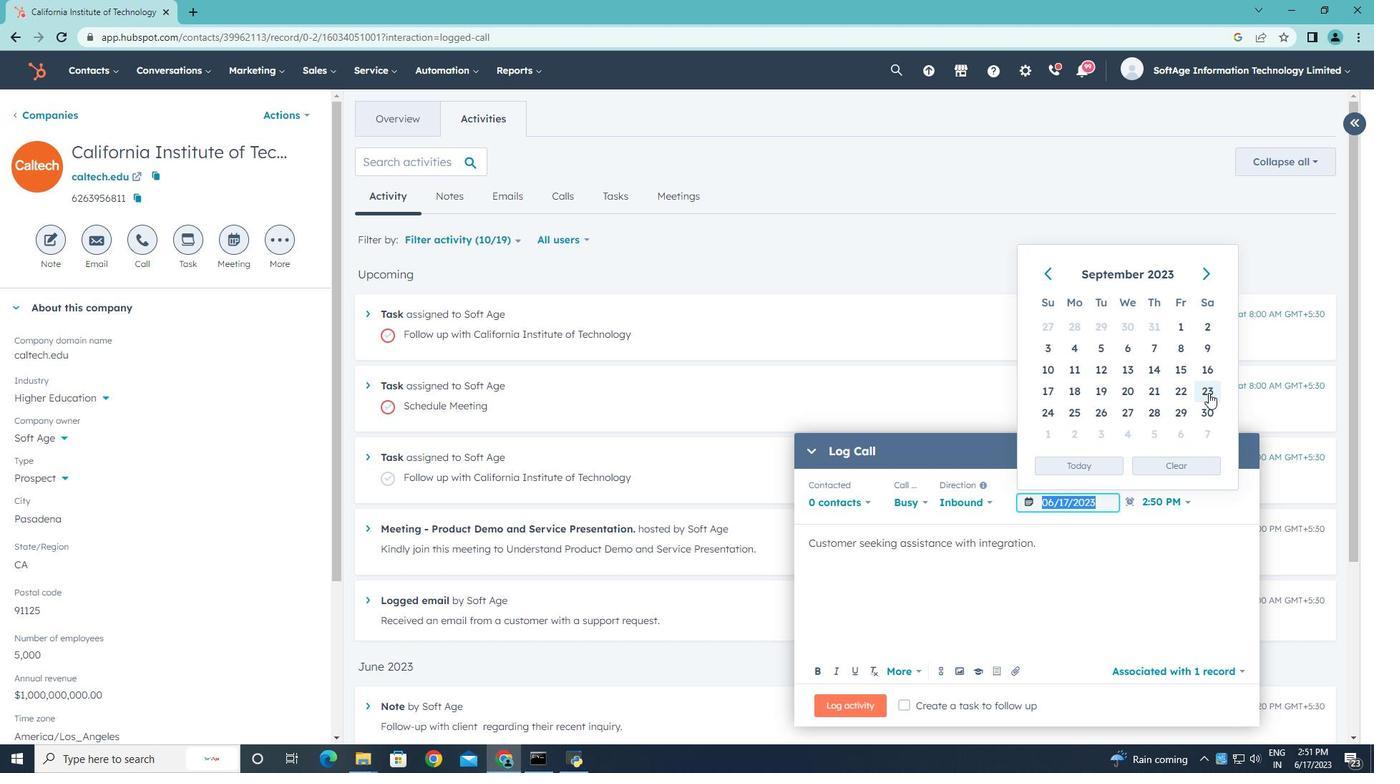 
Action: Mouse moved to (1183, 502)
Screenshot: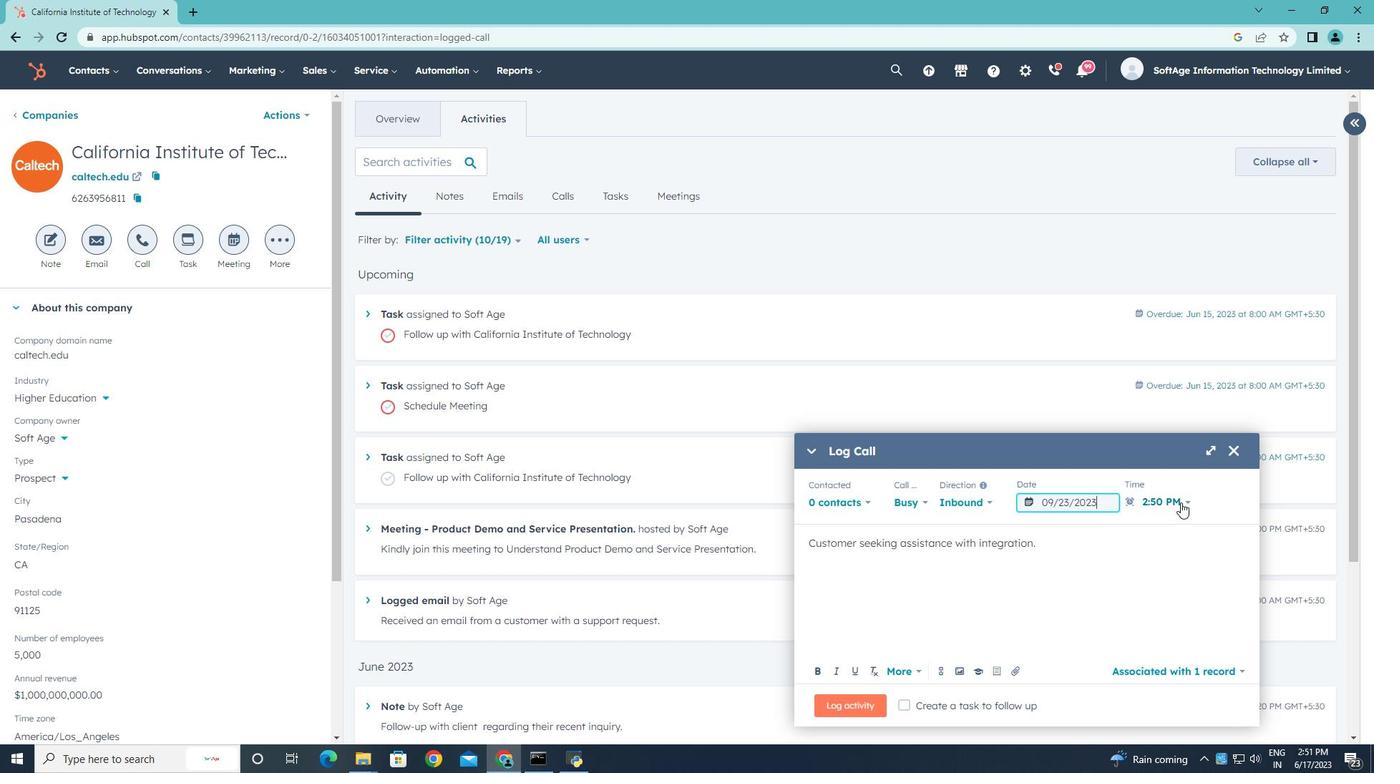 
Action: Mouse pressed left at (1183, 502)
Screenshot: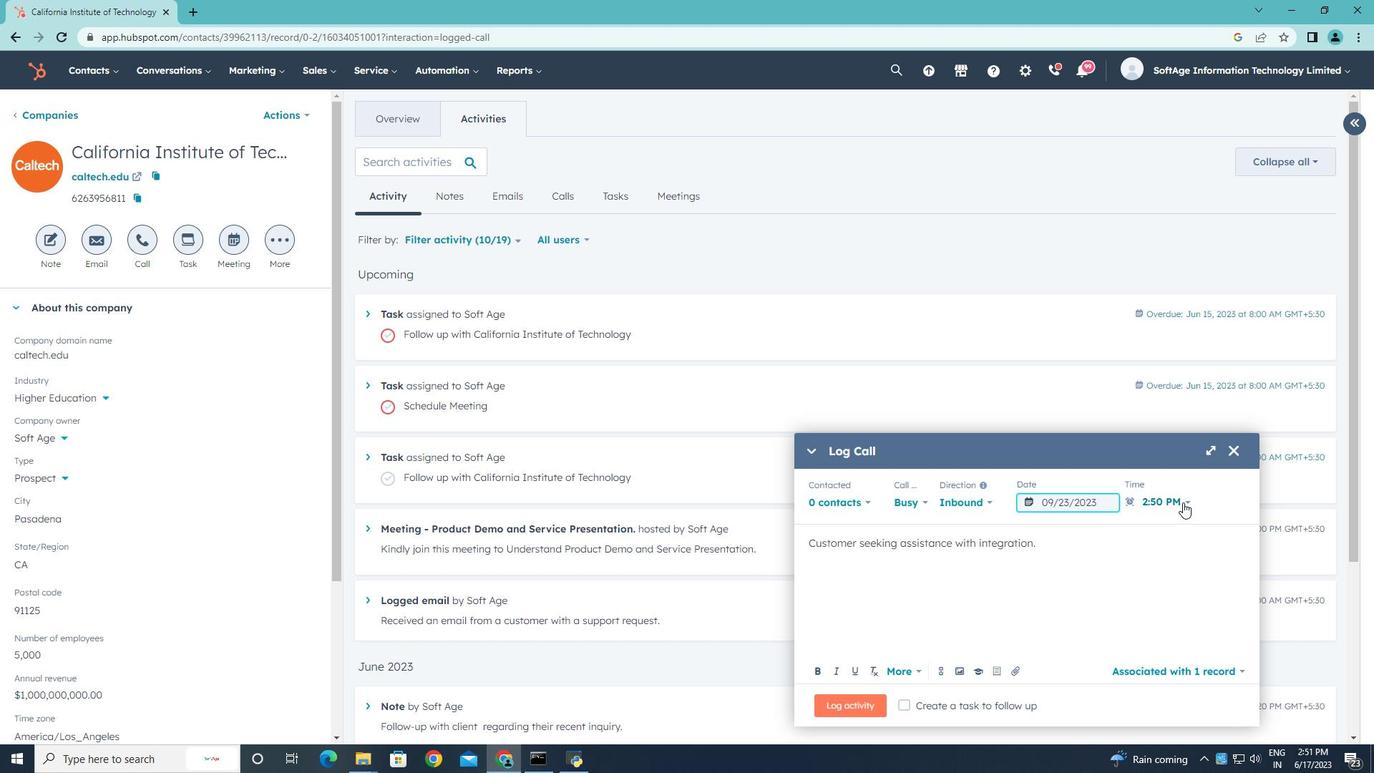 
Action: Mouse moved to (1180, 596)
Screenshot: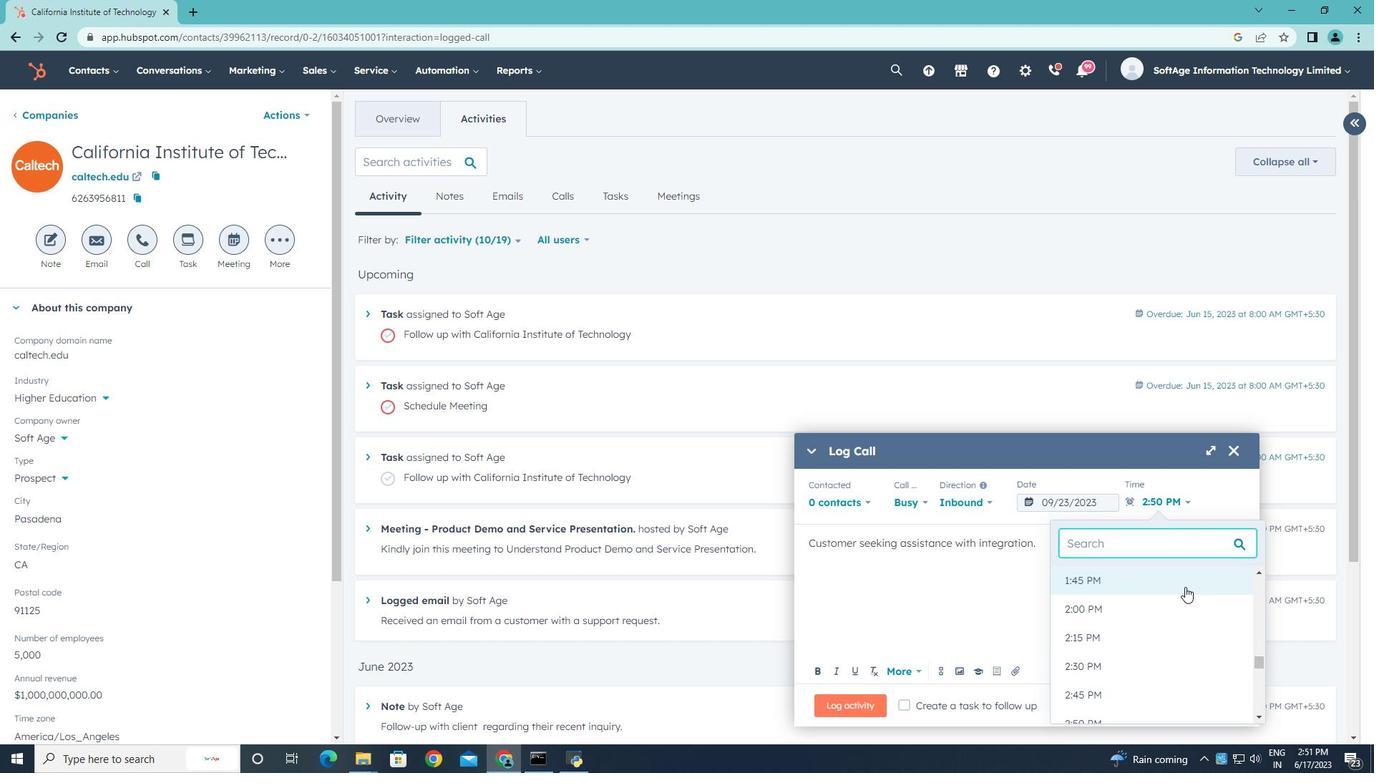 
Action: Mouse scrolled (1180, 597) with delta (0, 0)
Screenshot: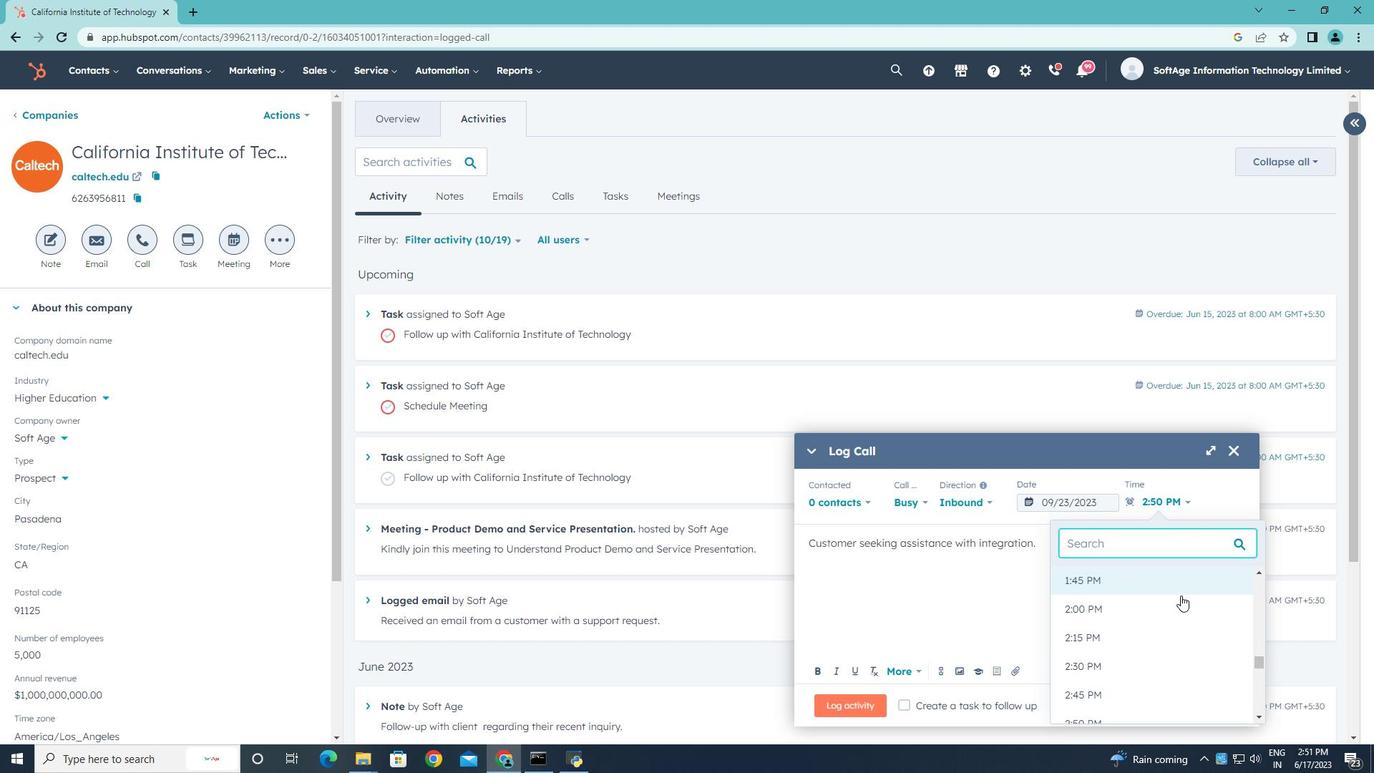 
Action: Mouse scrolled (1180, 597) with delta (0, 0)
Screenshot: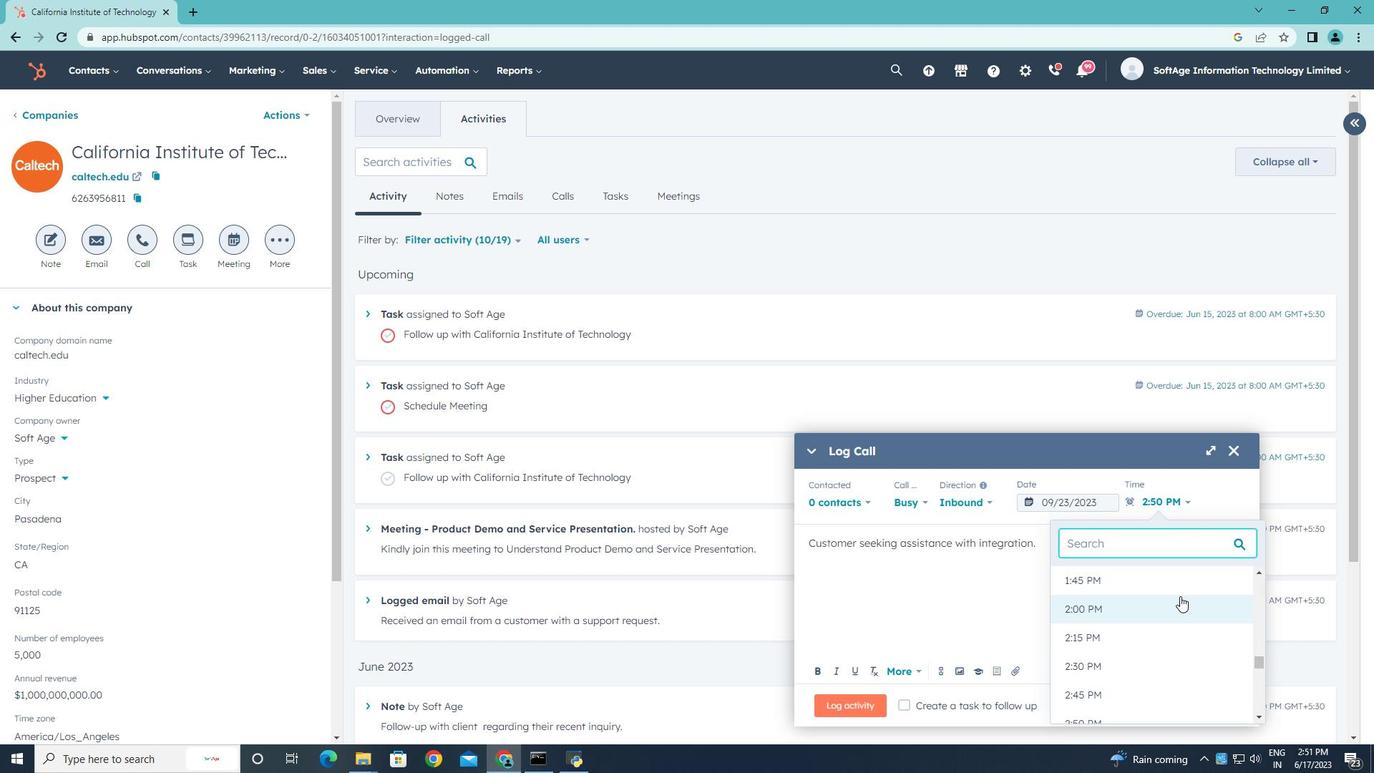 
Action: Mouse scrolled (1180, 597) with delta (0, 0)
Screenshot: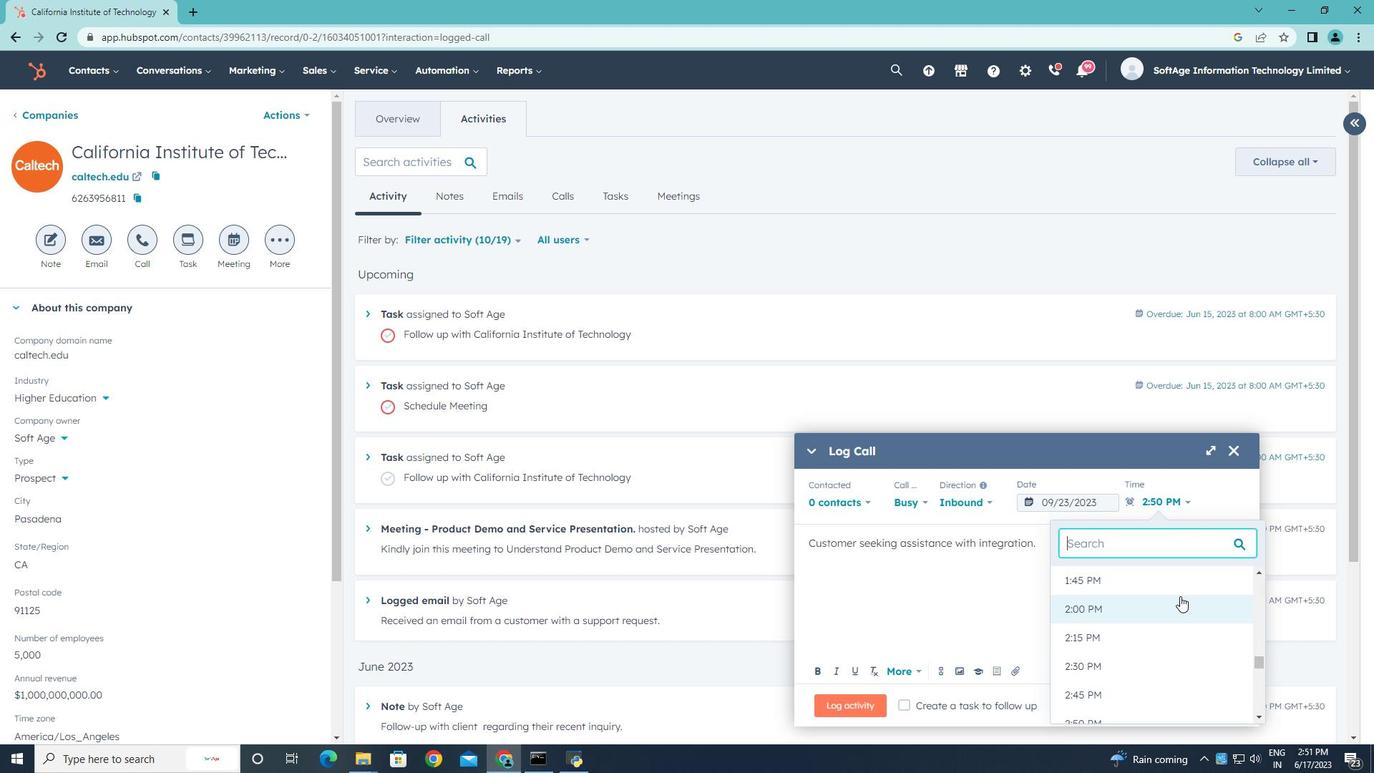 
Action: Mouse scrolled (1180, 597) with delta (0, 0)
Screenshot: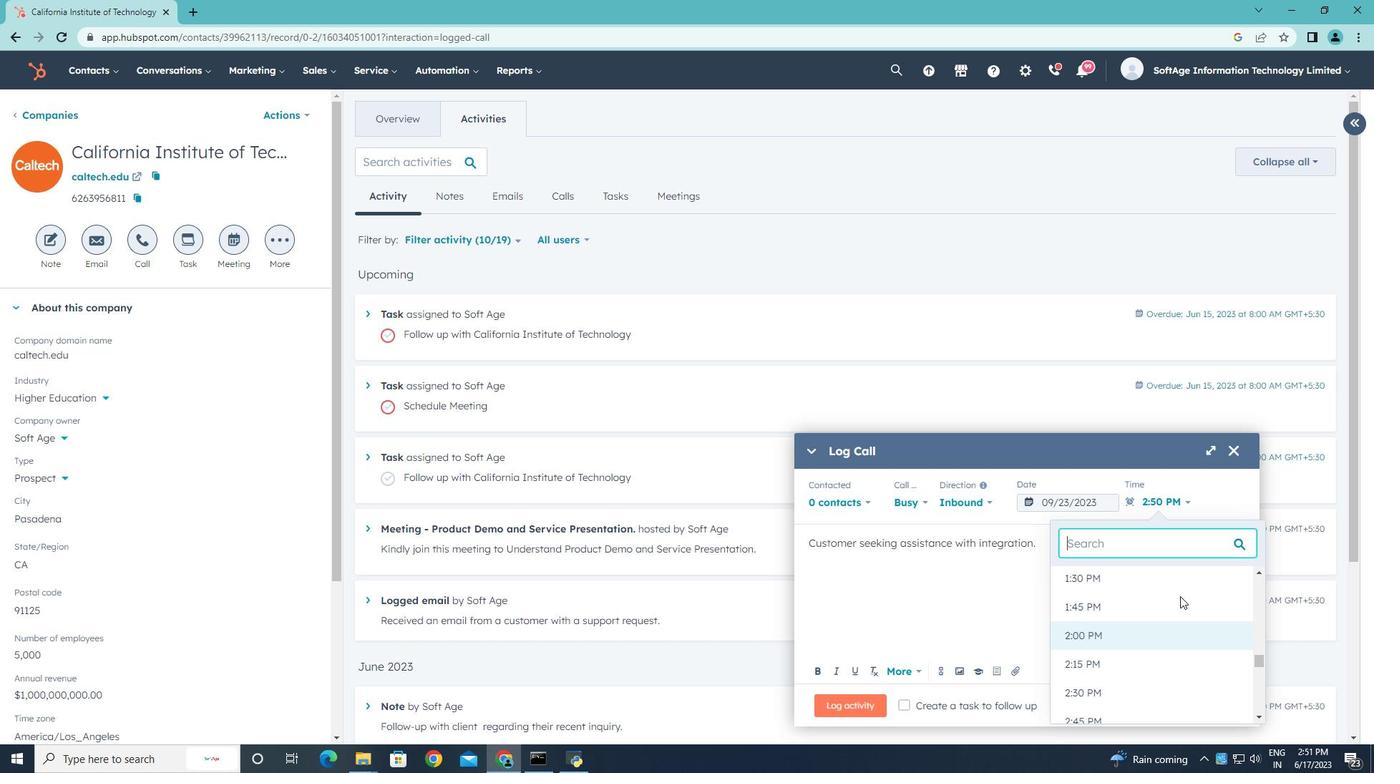 
Action: Mouse scrolled (1180, 597) with delta (0, 0)
Screenshot: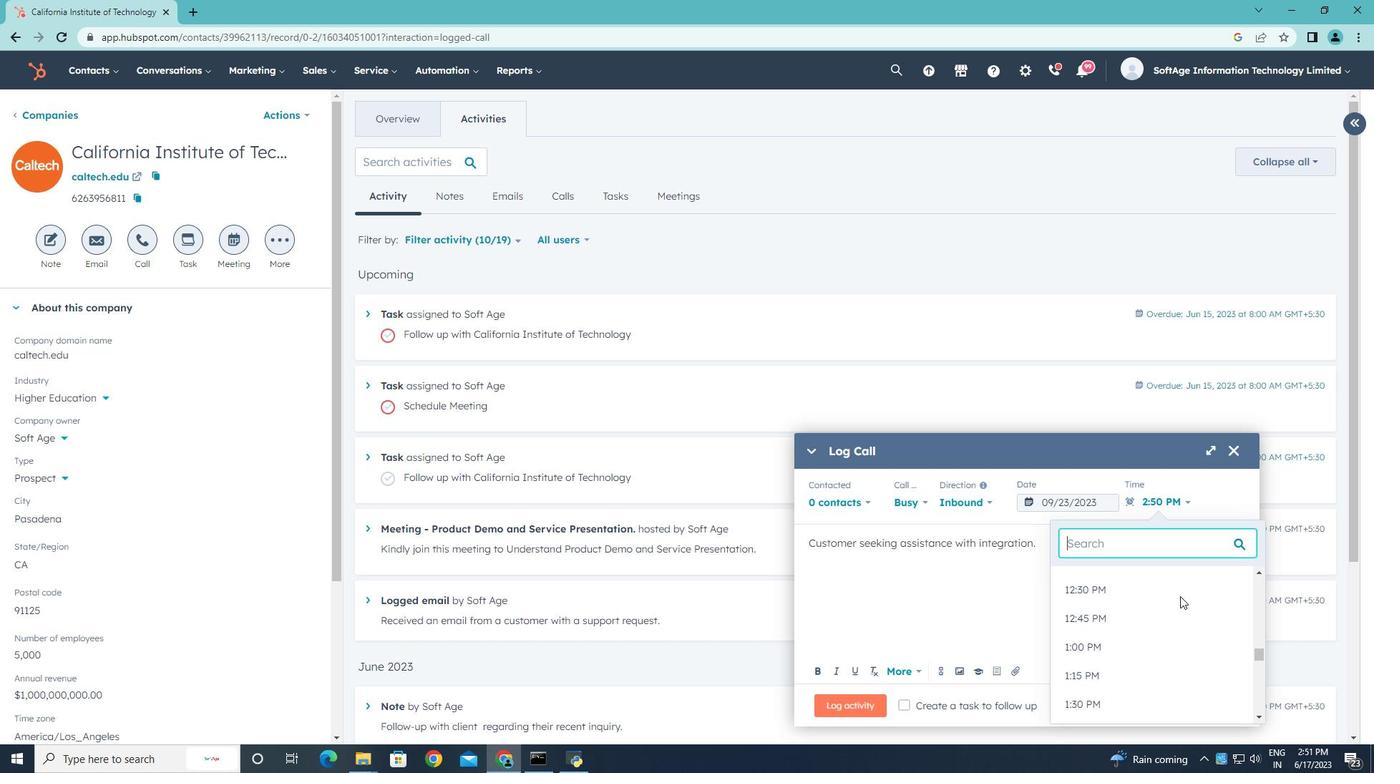
Action: Mouse scrolled (1180, 597) with delta (0, 0)
Screenshot: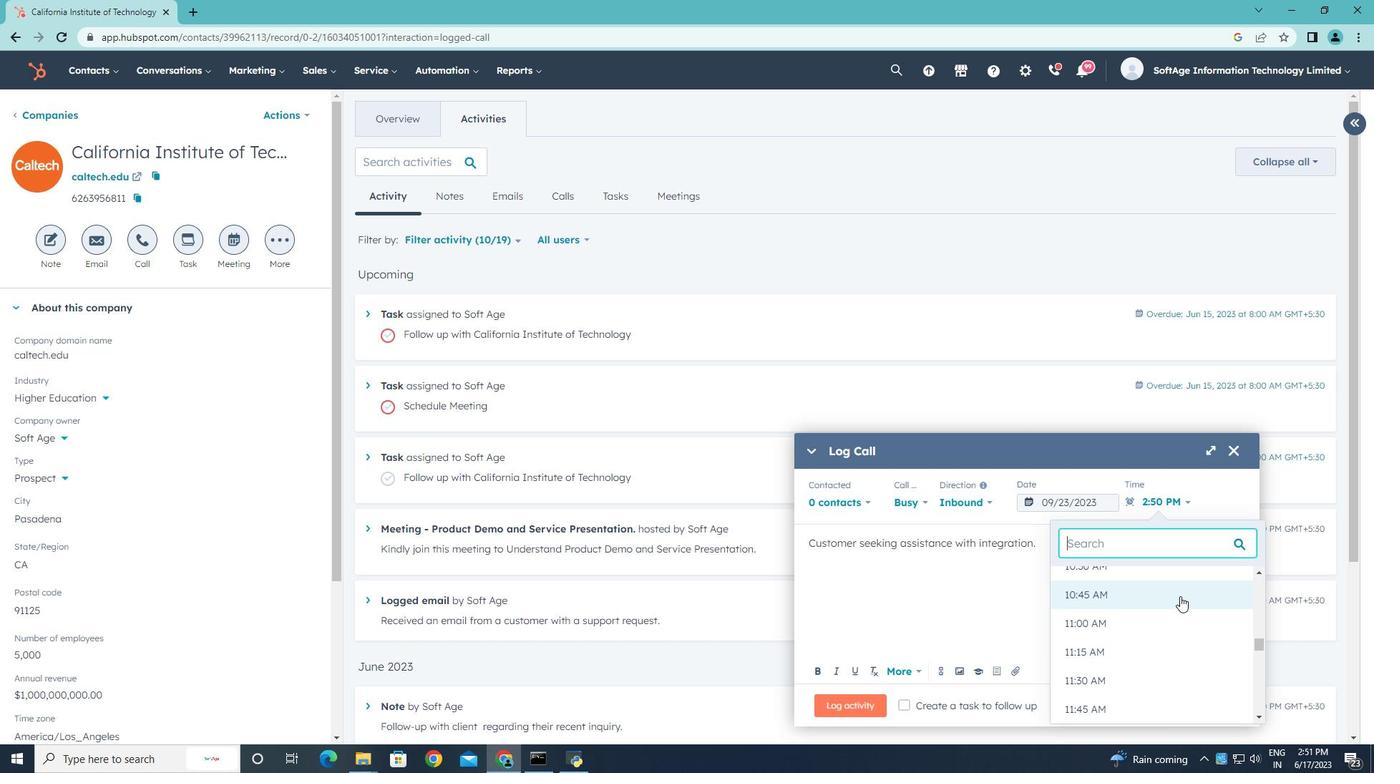 
Action: Mouse moved to (1167, 585)
Screenshot: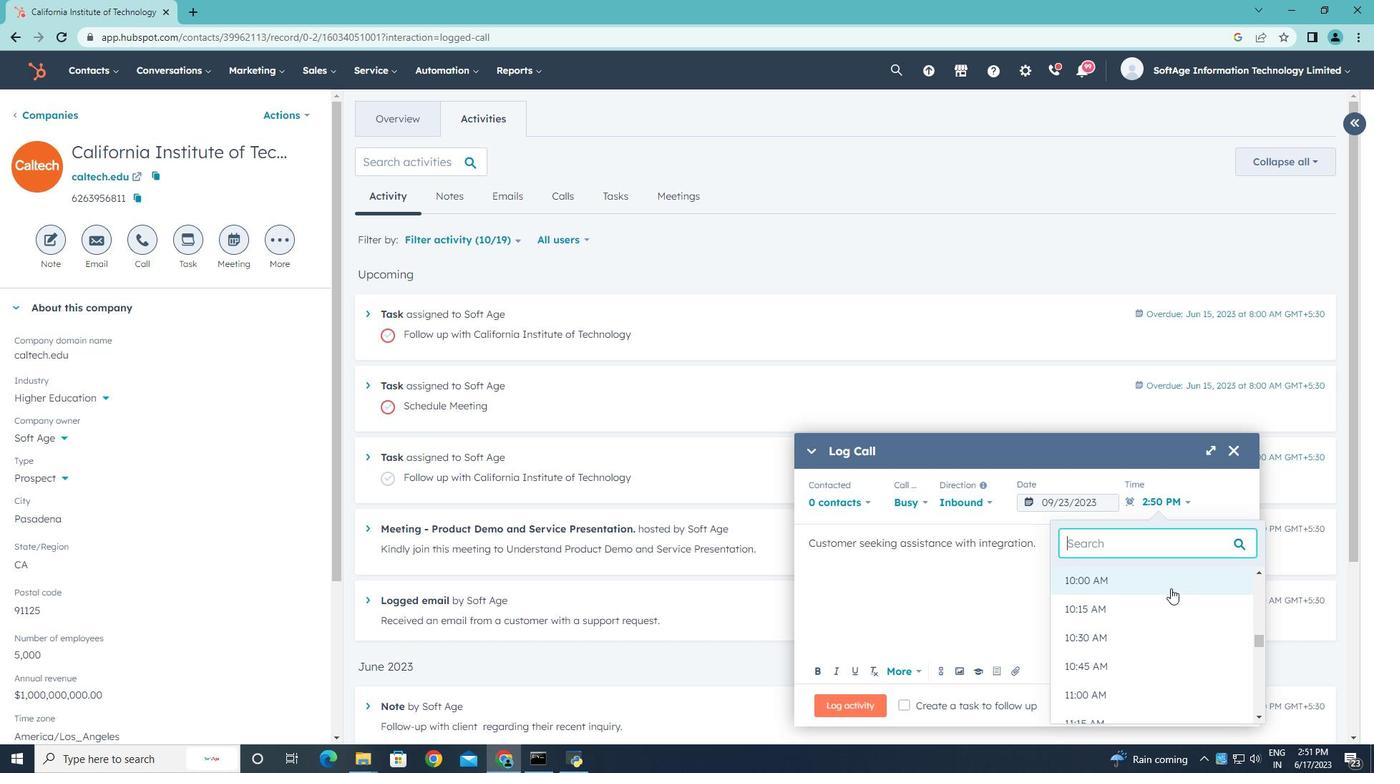
Action: Mouse pressed left at (1167, 585)
Screenshot: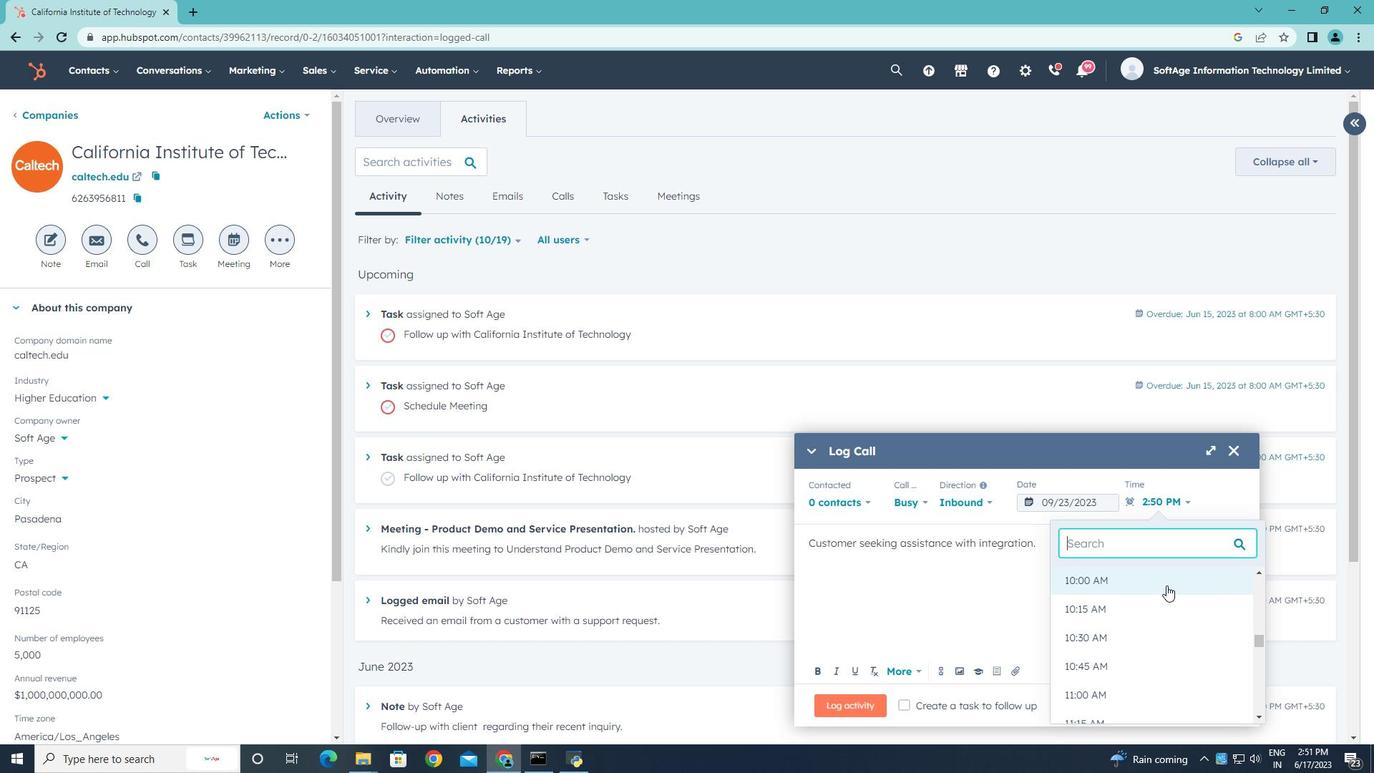 
Action: Mouse moved to (870, 708)
Screenshot: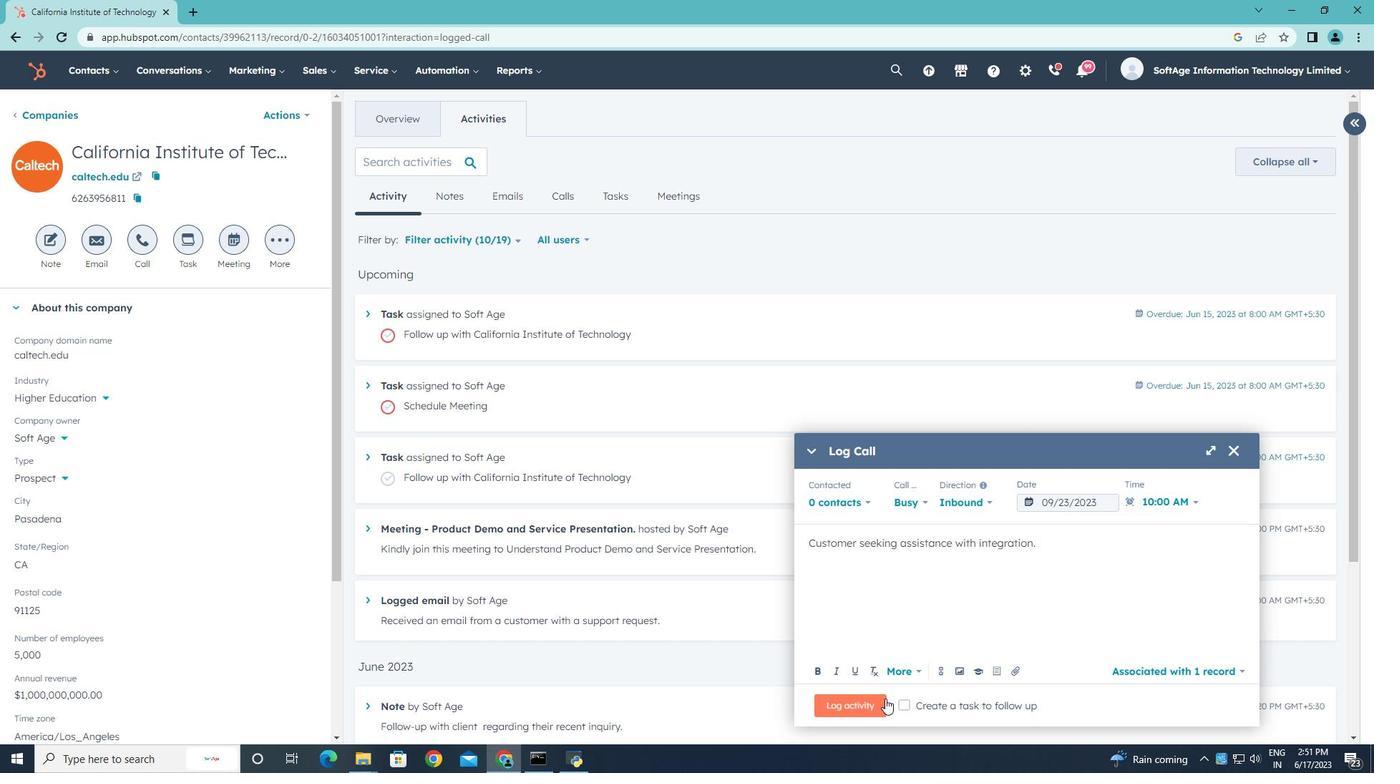 
Action: Mouse pressed left at (870, 708)
Screenshot: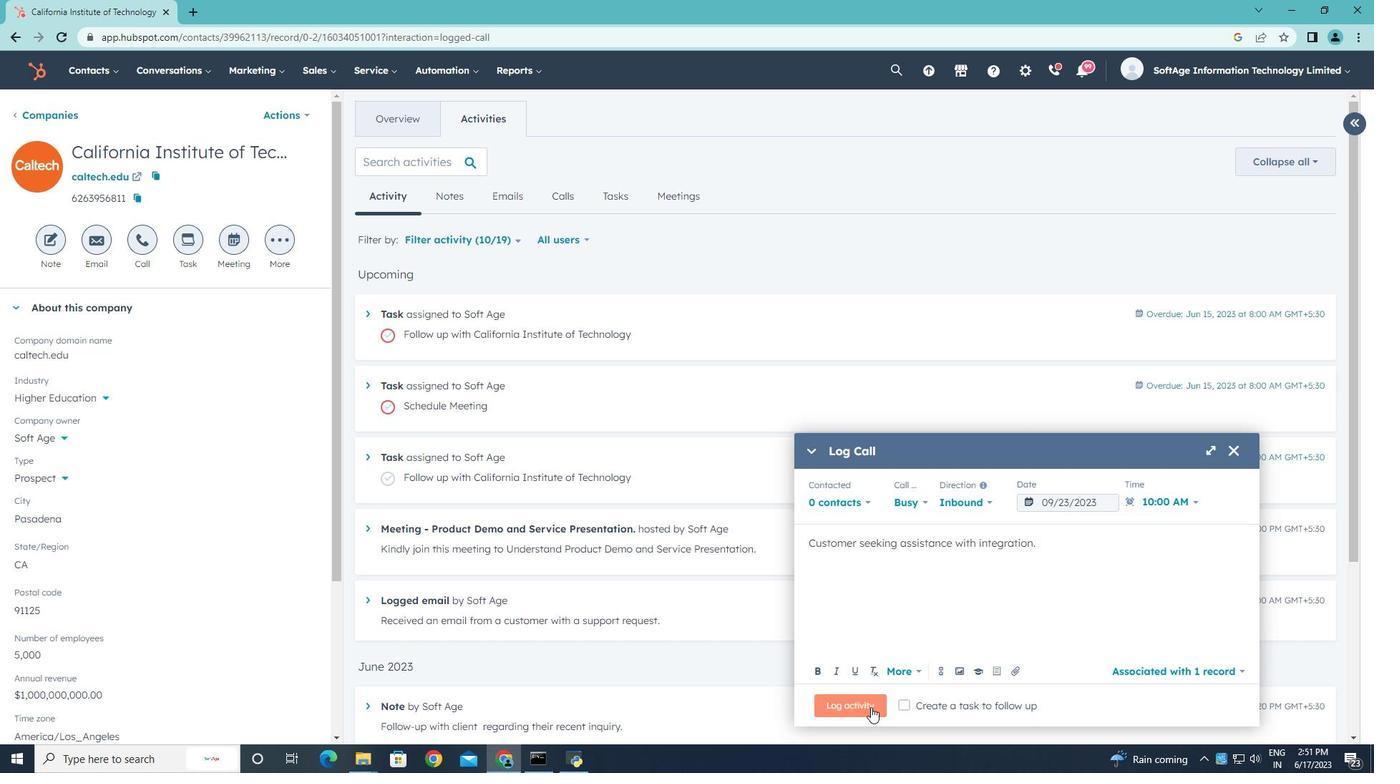 
